 Task: Find a place to stay in Curumani, Colombia from June 8 to June 16 for 2 guests, with a price range of ₹5895 to ₹15000, entire place, wifi, and self check-in.
Action: Mouse moved to (387, 78)
Screenshot: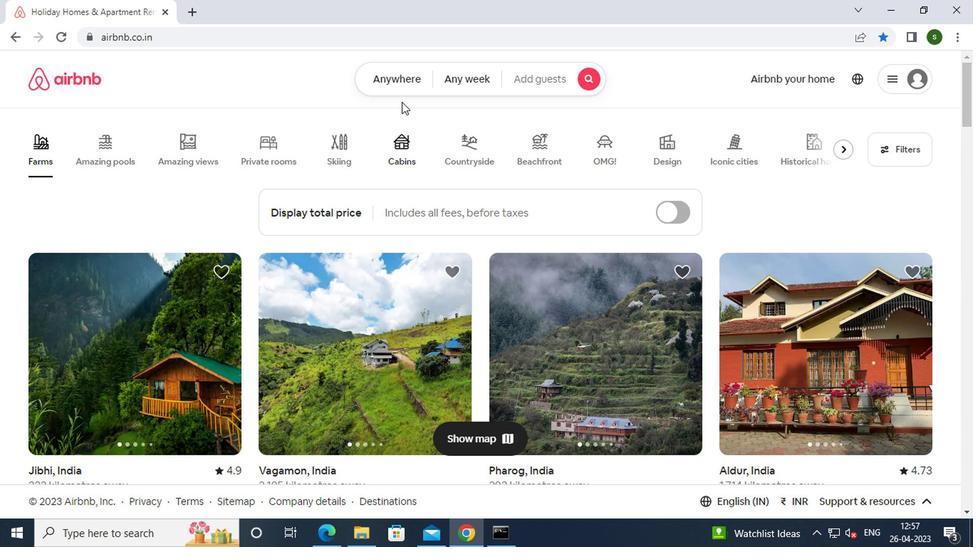 
Action: Mouse pressed left at (387, 78)
Screenshot: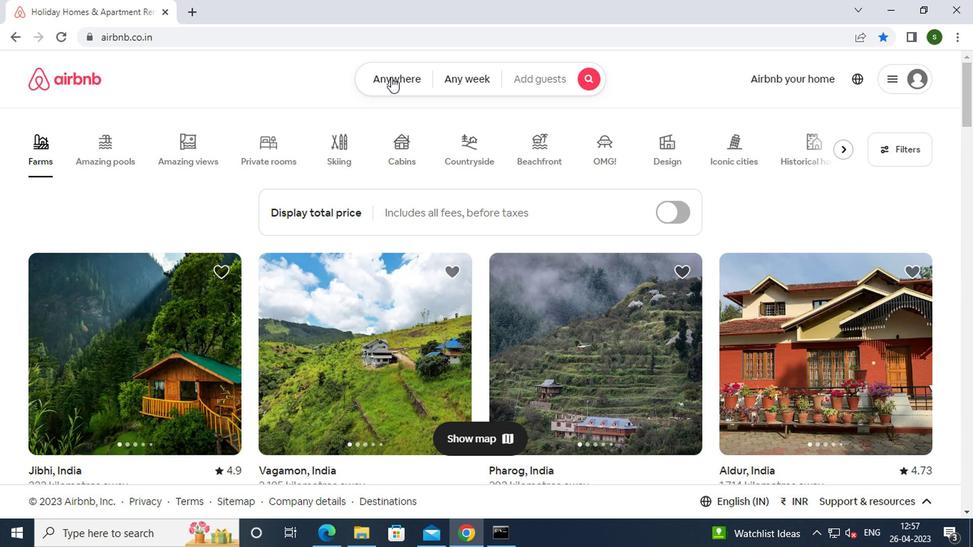 
Action: Mouse moved to (322, 127)
Screenshot: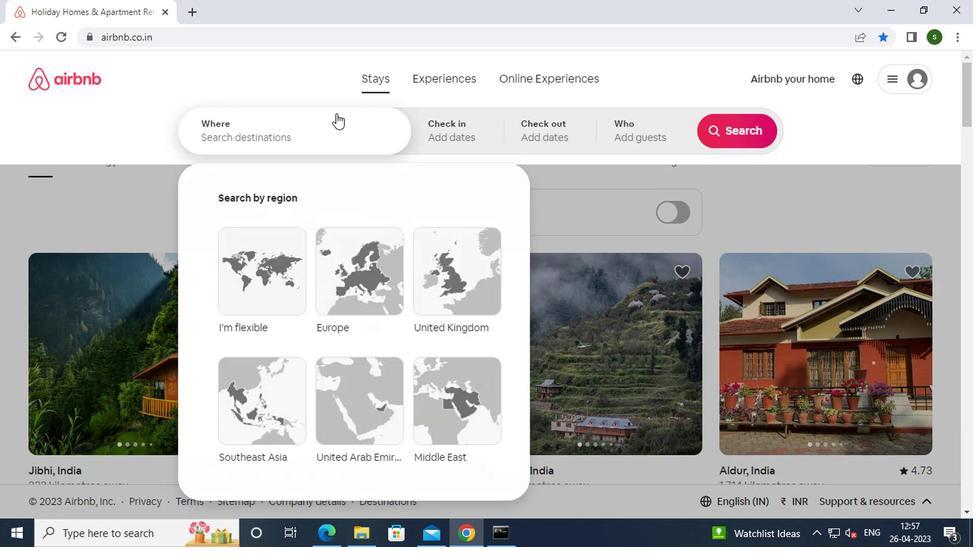 
Action: Mouse pressed left at (322, 127)
Screenshot: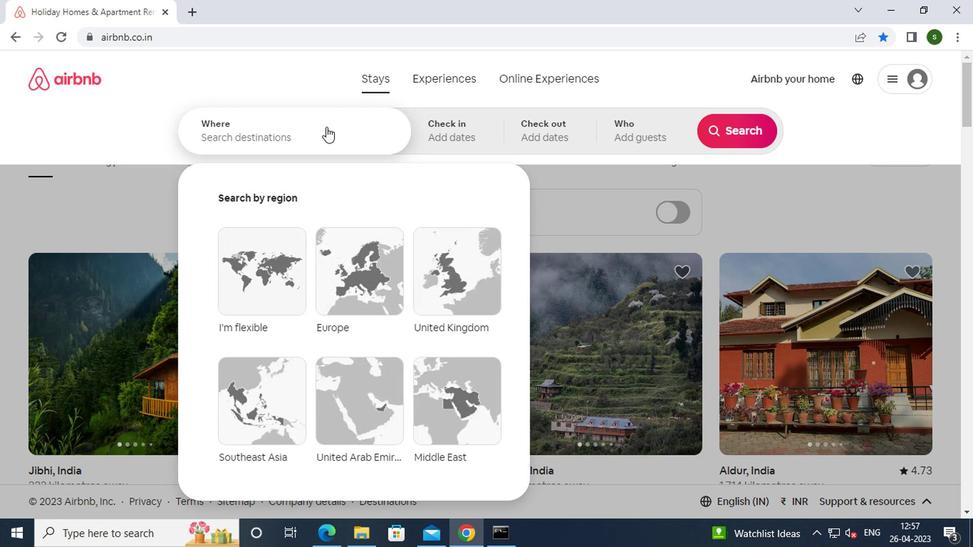 
Action: Key pressed <Key.caps_lock>c<Key.caps_lock>urumani,<Key.space><Key.caps_lock>c<Key.caps_lock>olombia<Key.enter>
Screenshot: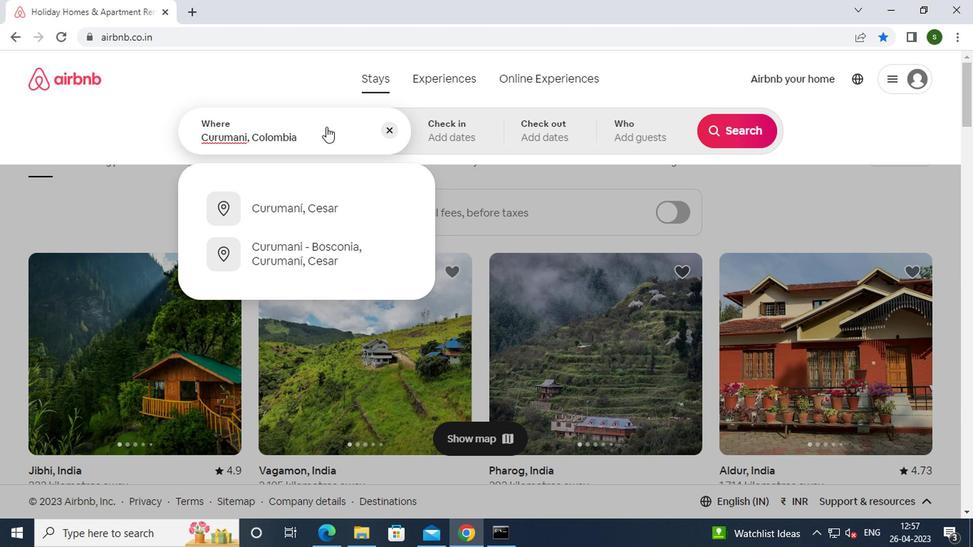 
Action: Mouse moved to (717, 244)
Screenshot: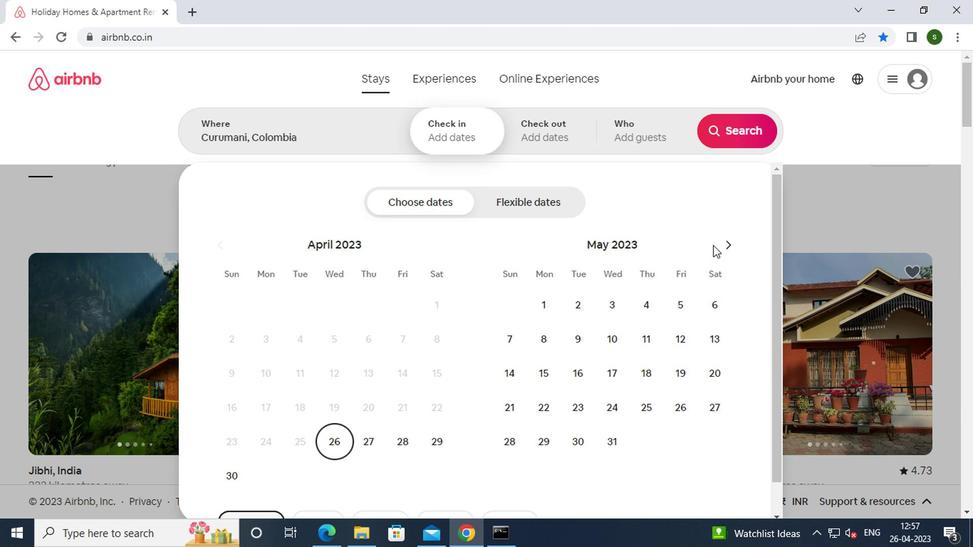 
Action: Mouse pressed left at (717, 244)
Screenshot: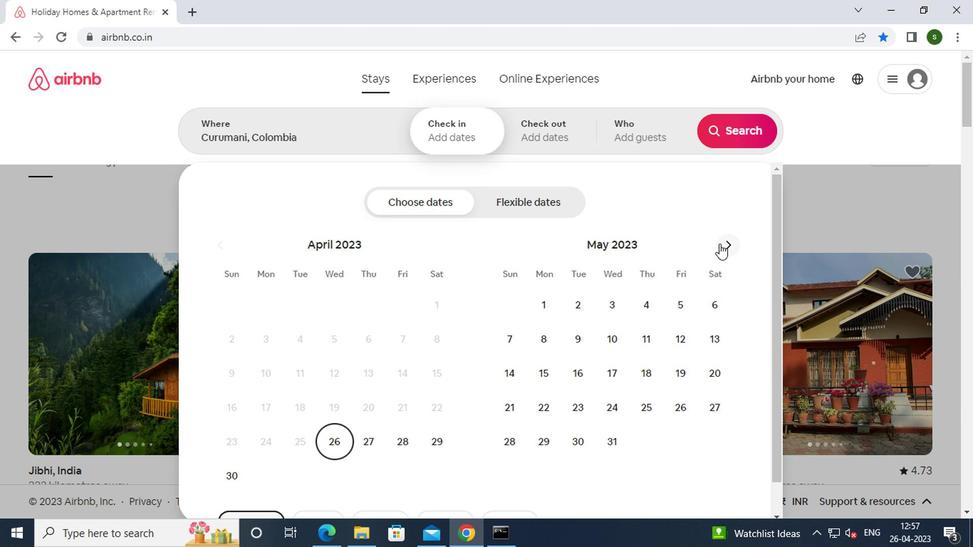 
Action: Mouse moved to (647, 340)
Screenshot: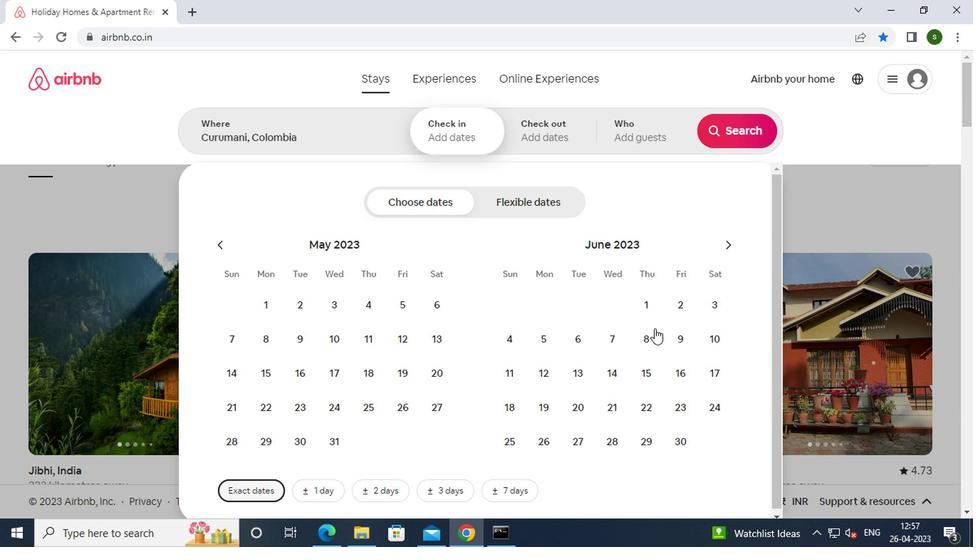
Action: Mouse pressed left at (647, 340)
Screenshot: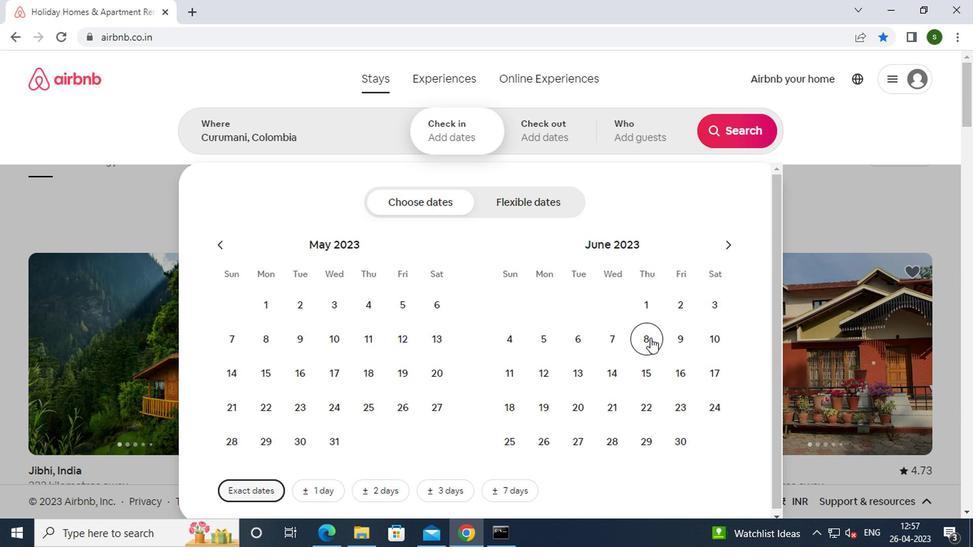 
Action: Mouse moved to (677, 371)
Screenshot: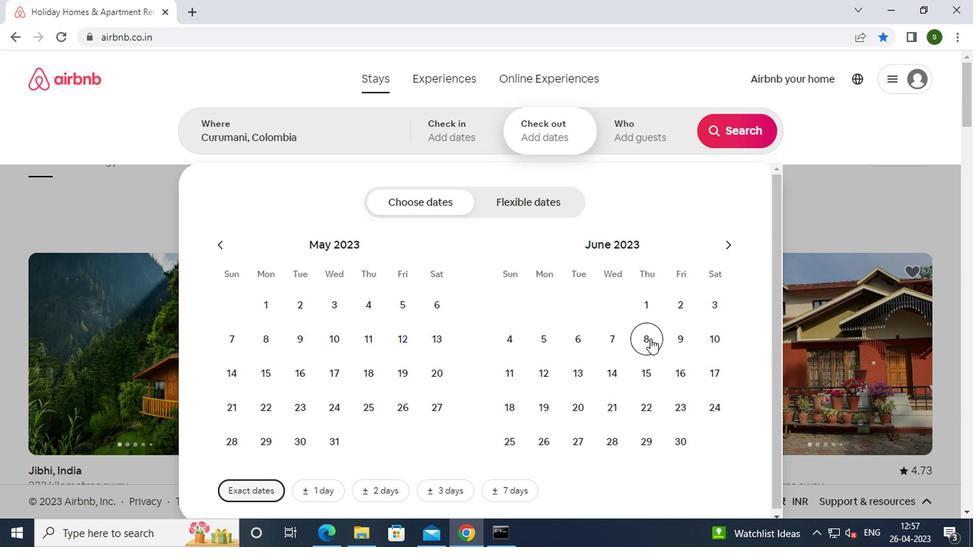 
Action: Mouse pressed left at (677, 371)
Screenshot: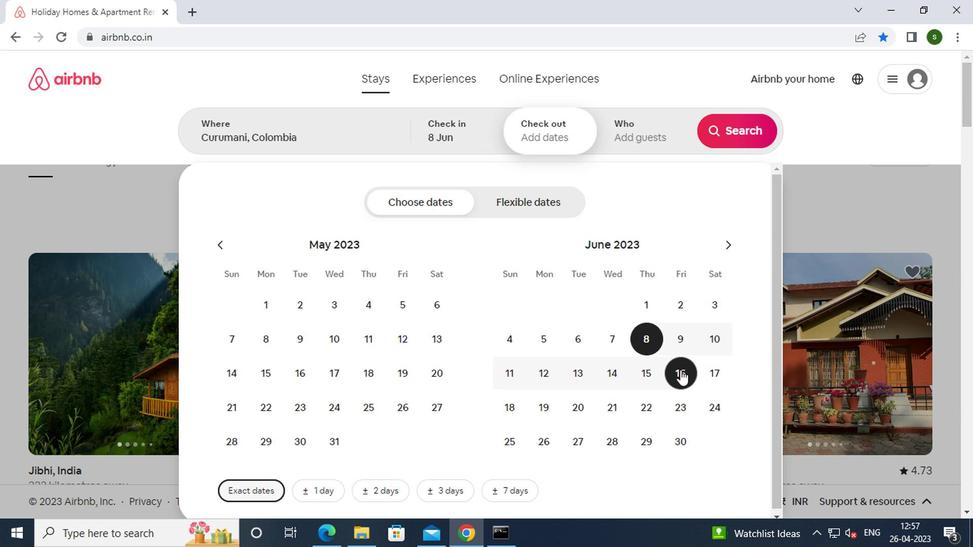 
Action: Mouse moved to (629, 134)
Screenshot: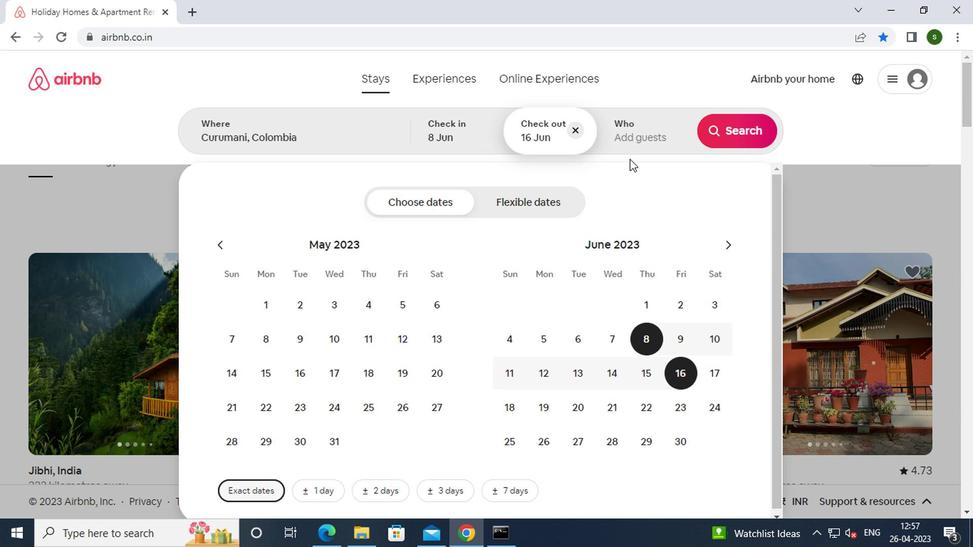 
Action: Mouse pressed left at (629, 134)
Screenshot: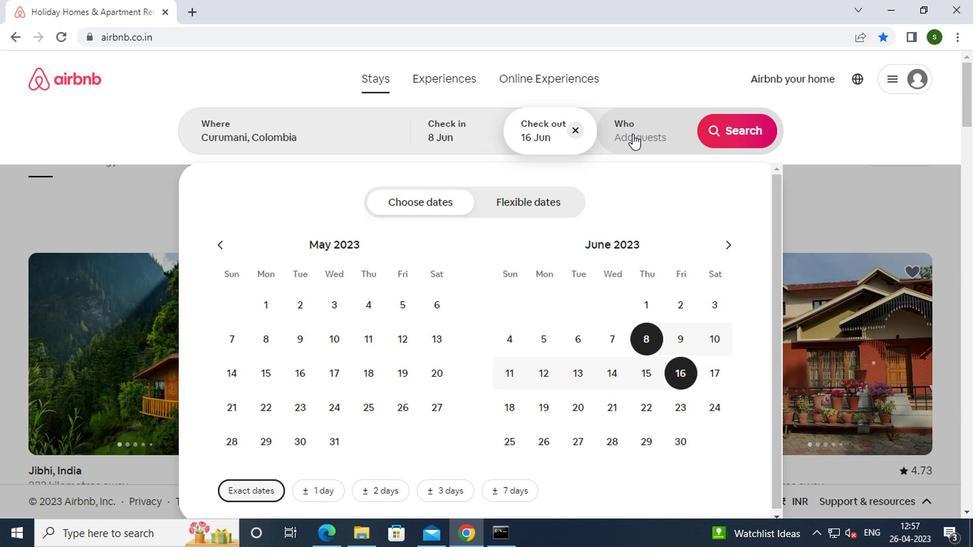 
Action: Mouse moved to (745, 210)
Screenshot: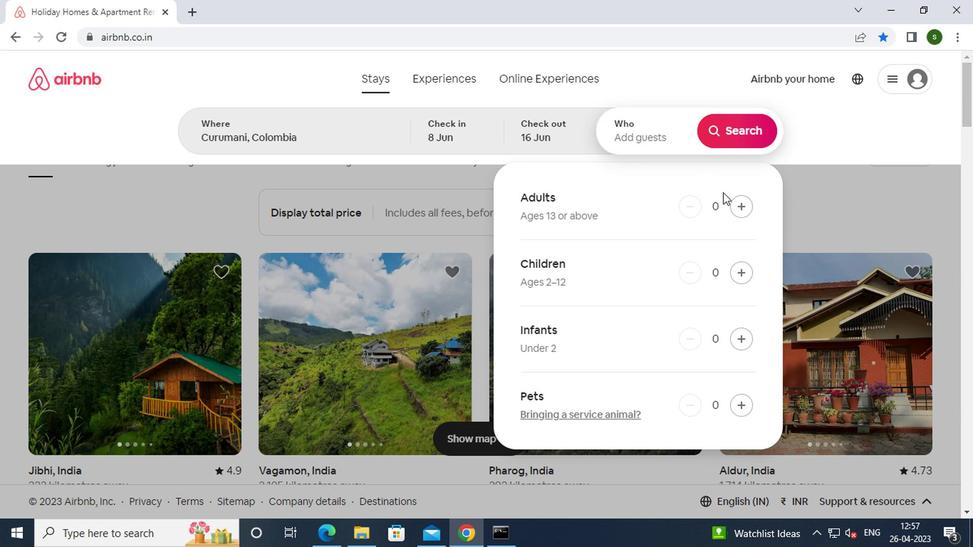 
Action: Mouse pressed left at (745, 210)
Screenshot: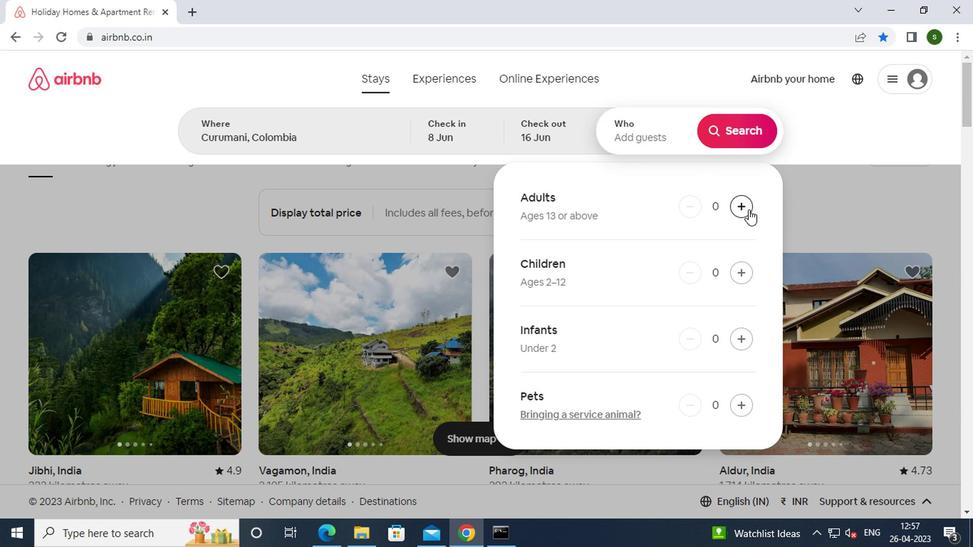 
Action: Mouse pressed left at (745, 210)
Screenshot: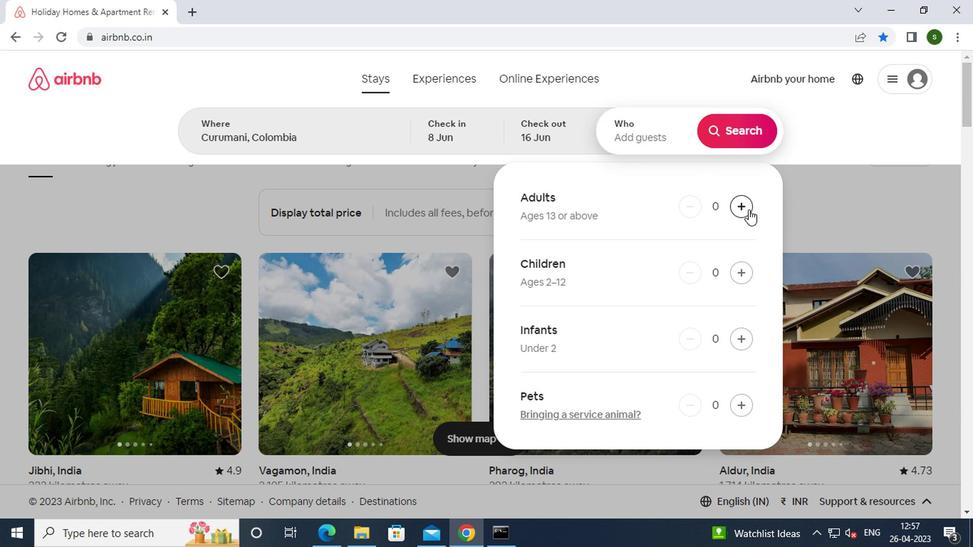 
Action: Mouse moved to (743, 129)
Screenshot: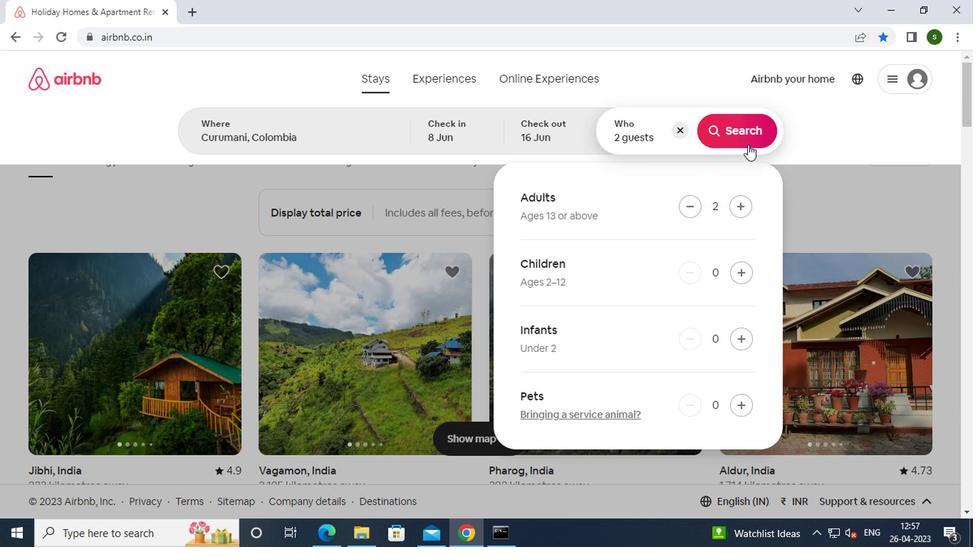 
Action: Mouse pressed left at (743, 129)
Screenshot: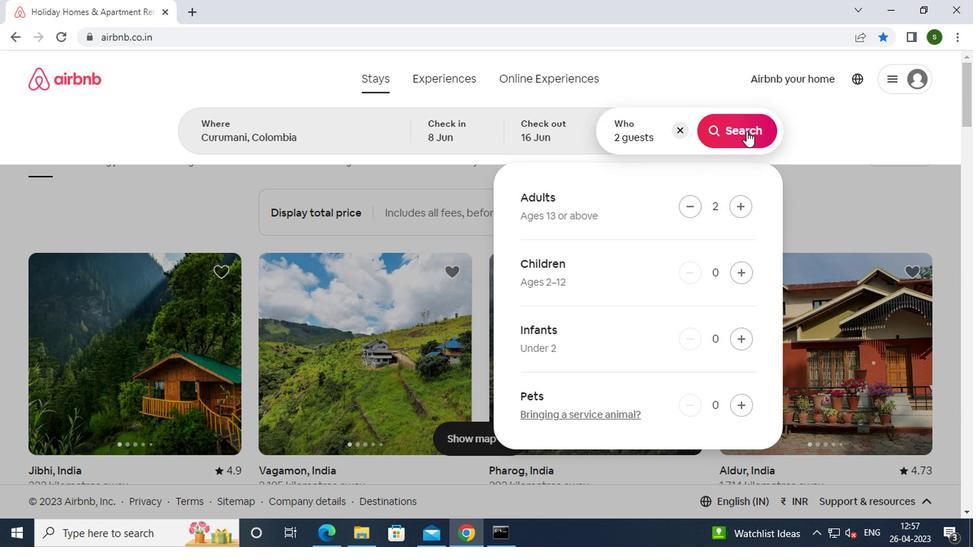 
Action: Mouse moved to (919, 138)
Screenshot: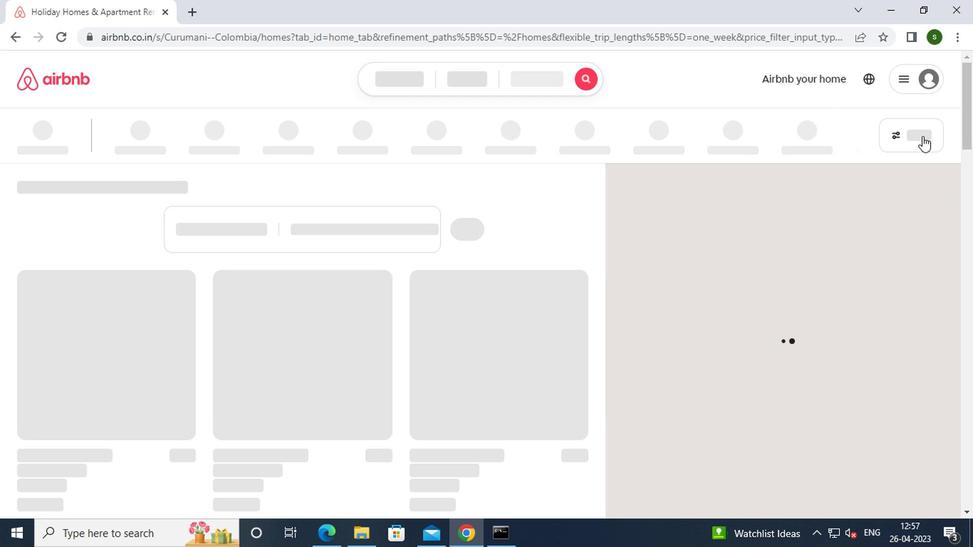 
Action: Mouse pressed left at (919, 138)
Screenshot: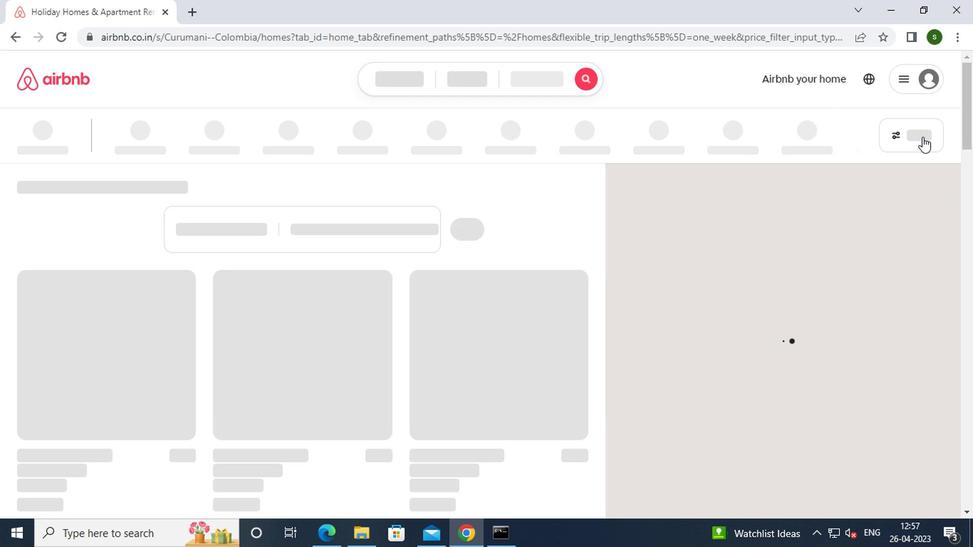 
Action: Mouse moved to (911, 141)
Screenshot: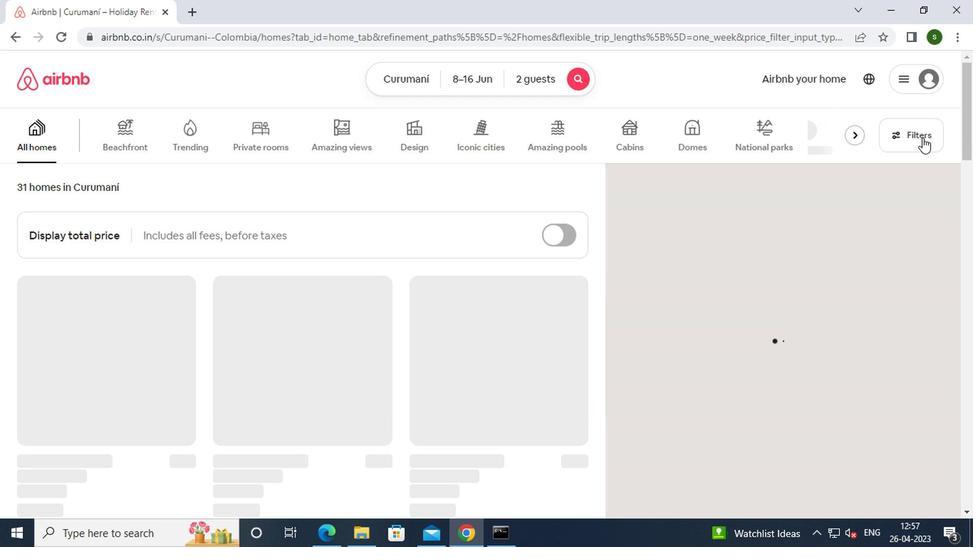 
Action: Mouse pressed left at (911, 141)
Screenshot: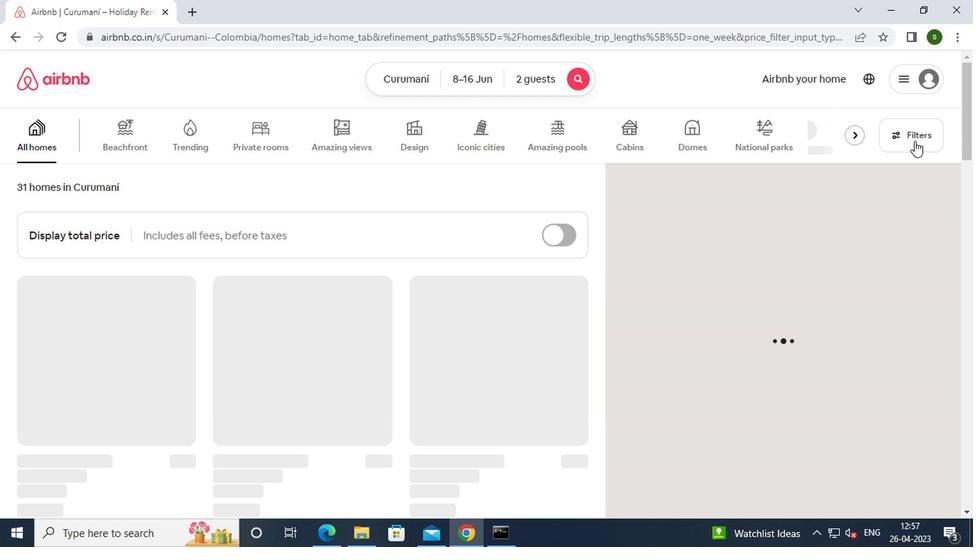 
Action: Mouse moved to (434, 313)
Screenshot: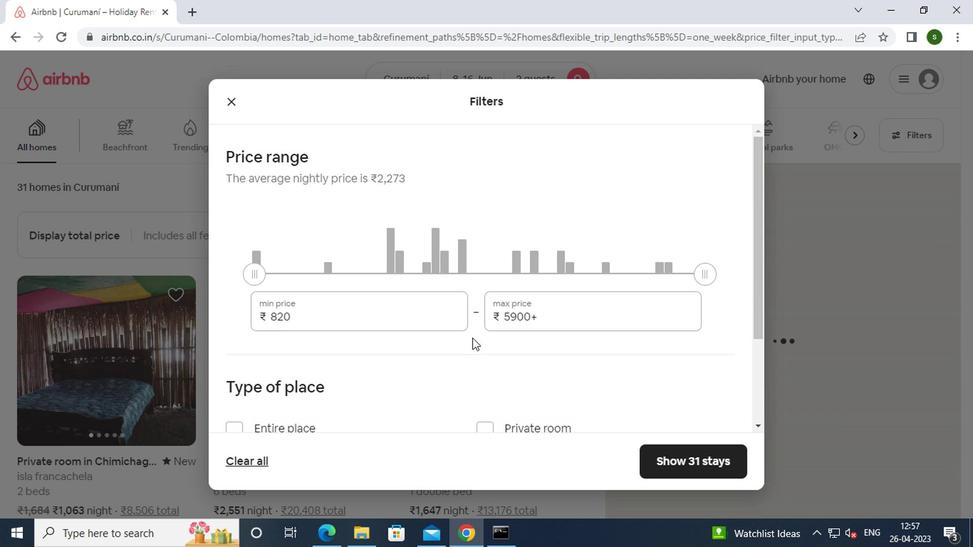 
Action: Mouse pressed left at (434, 313)
Screenshot: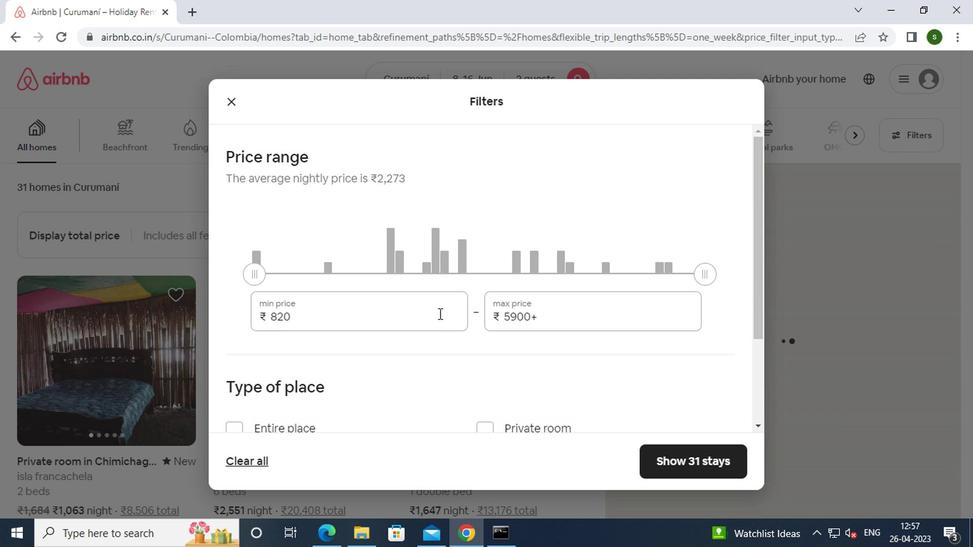 
Action: Mouse moved to (434, 313)
Screenshot: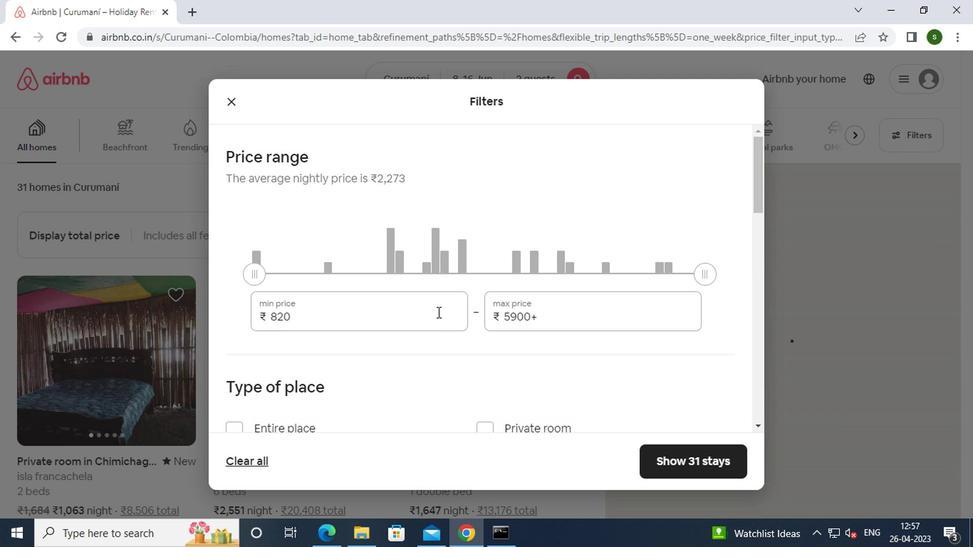 
Action: Key pressed <Key.backspace><Key.backspace><Key.backspace><Key.backspace><Key.backspace><Key.backspace>10000
Screenshot: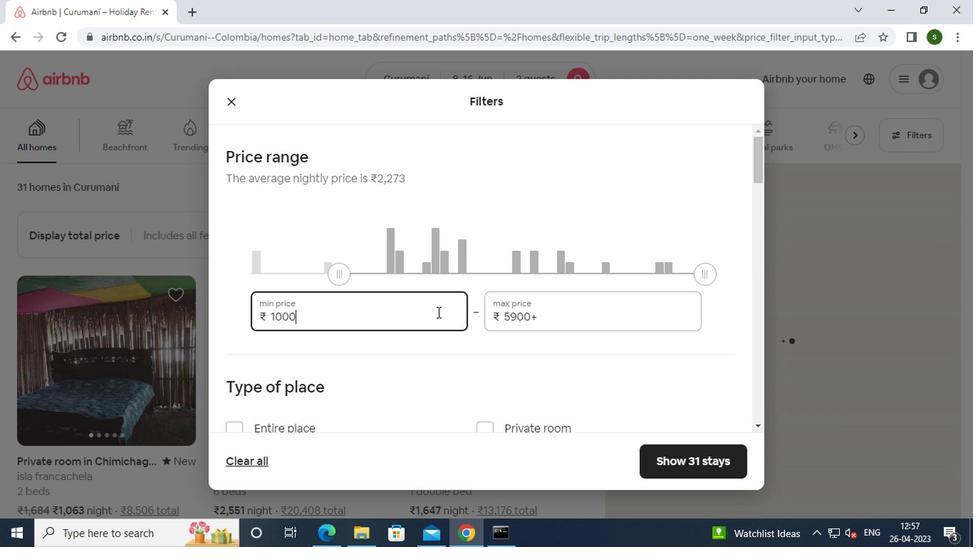 
Action: Mouse moved to (551, 323)
Screenshot: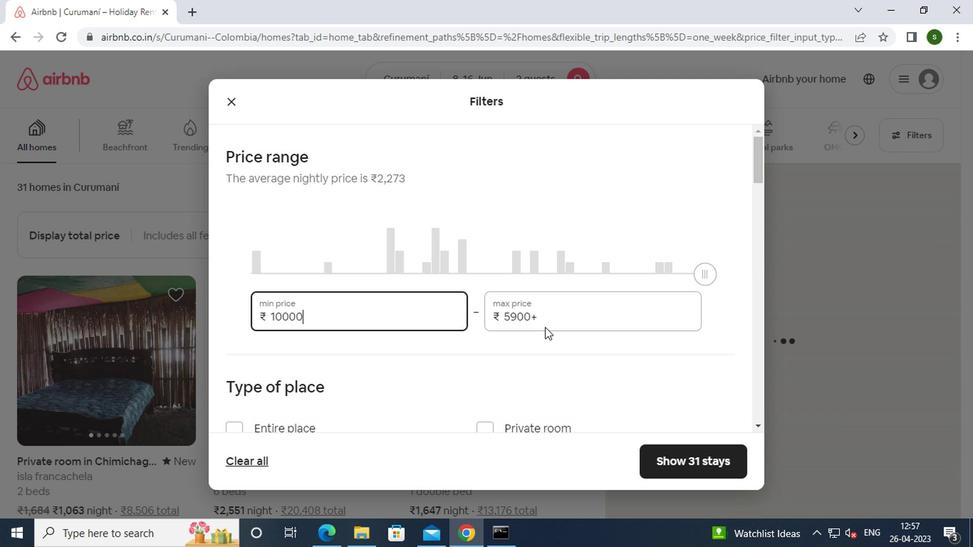 
Action: Mouse pressed left at (551, 323)
Screenshot: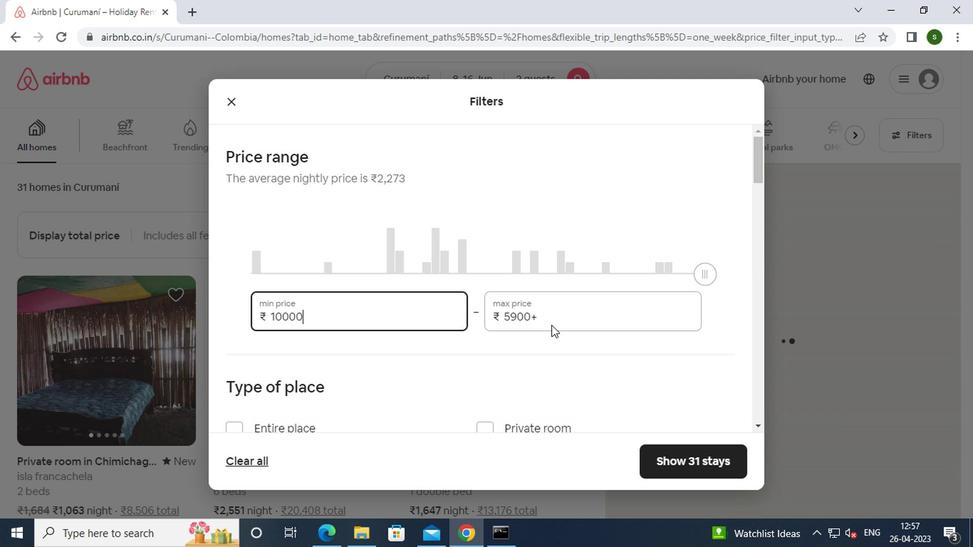 
Action: Key pressed <Key.backspace><Key.backspace><Key.backspace><Key.backspace><Key.backspace><Key.backspace><Key.backspace><Key.backspace><Key.backspace><Key.backspace>15000
Screenshot: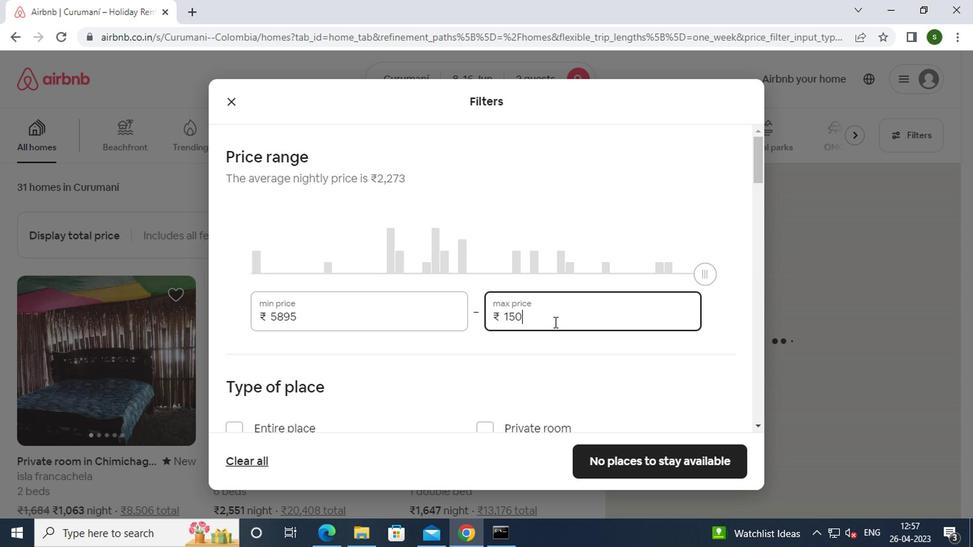 
Action: Mouse moved to (458, 345)
Screenshot: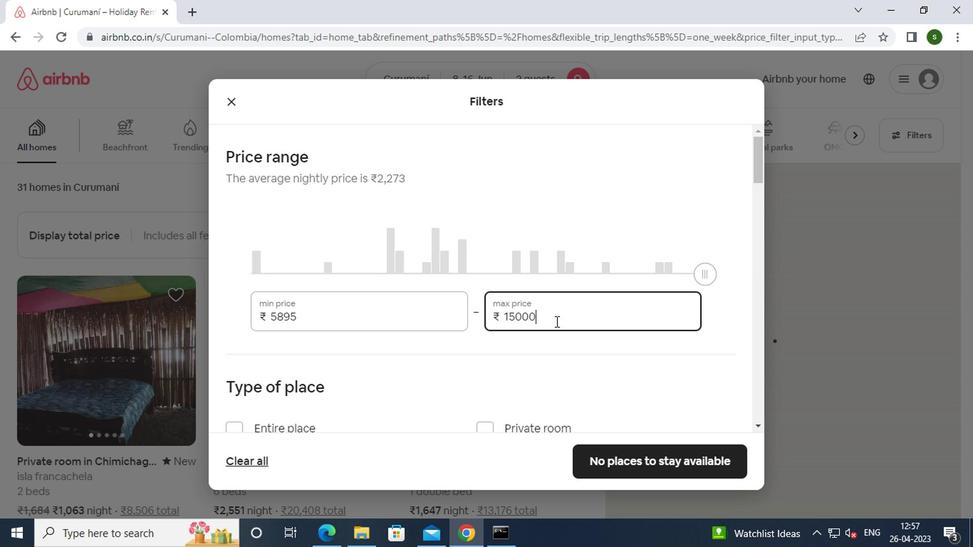 
Action: Mouse scrolled (458, 344) with delta (0, -1)
Screenshot: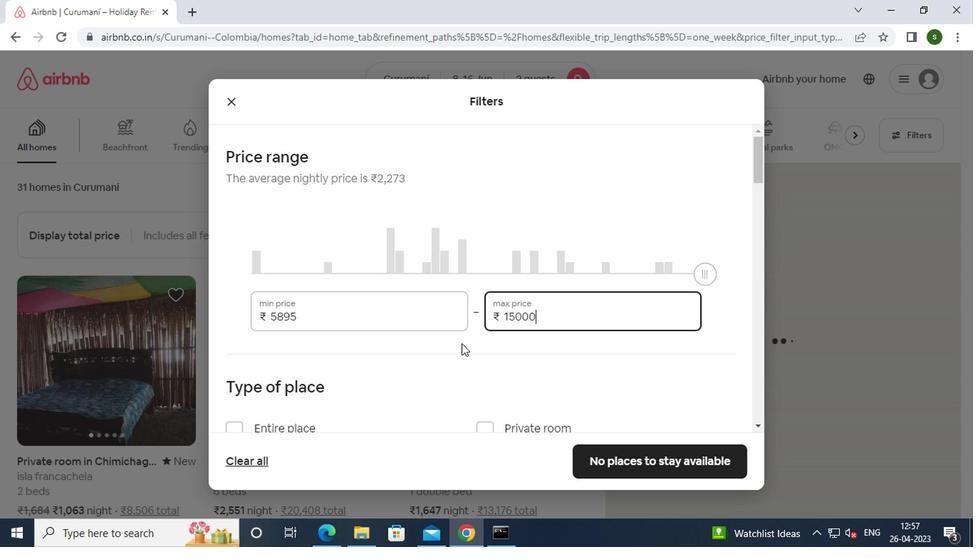 
Action: Mouse scrolled (458, 344) with delta (0, -1)
Screenshot: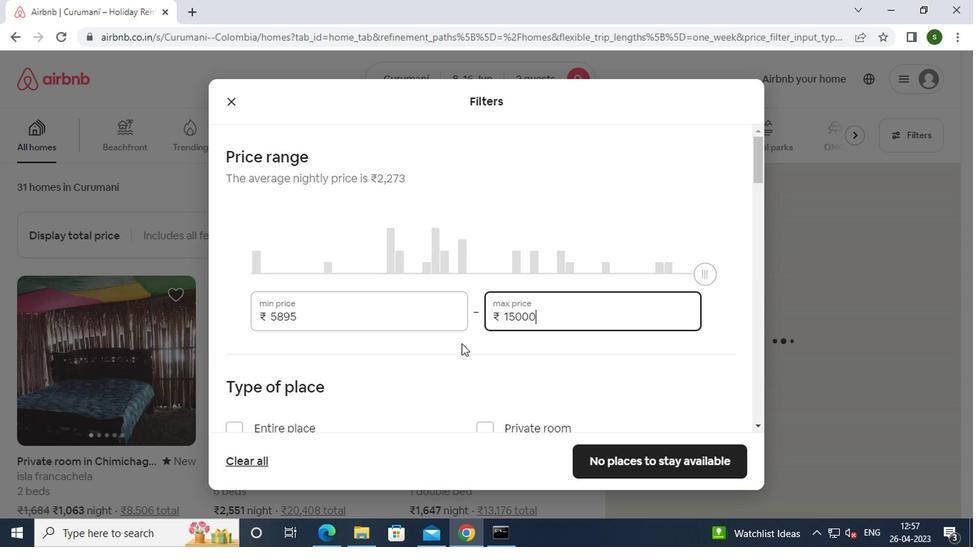 
Action: Mouse moved to (252, 286)
Screenshot: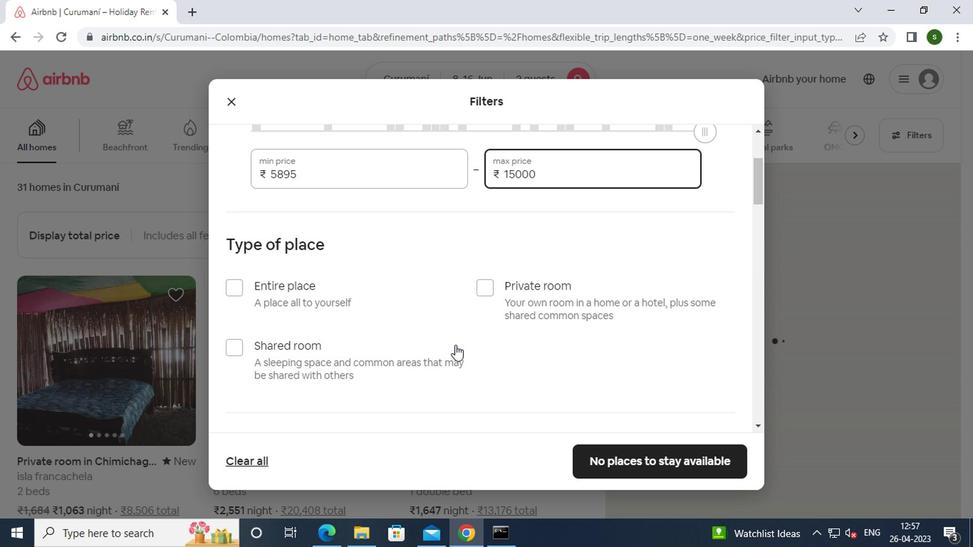 
Action: Mouse pressed left at (252, 286)
Screenshot: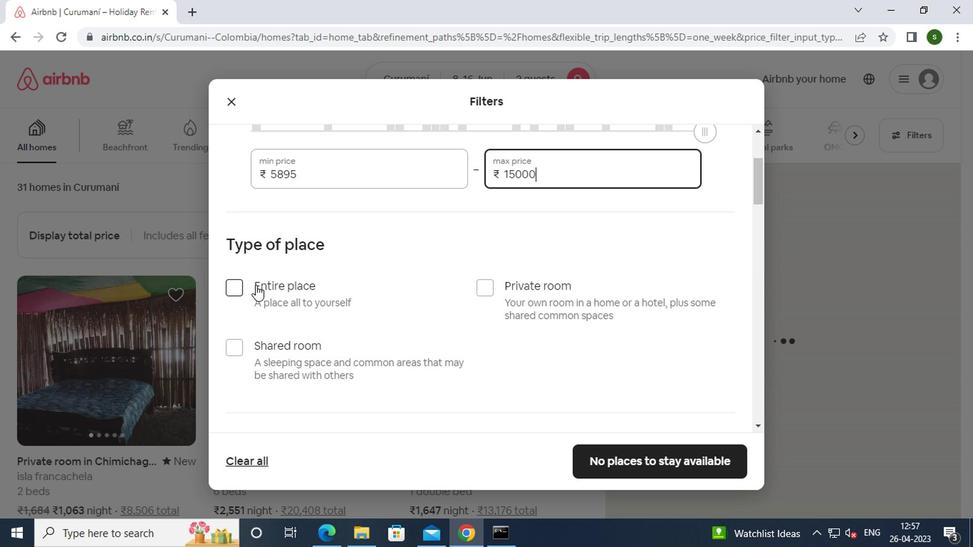 
Action: Mouse moved to (381, 287)
Screenshot: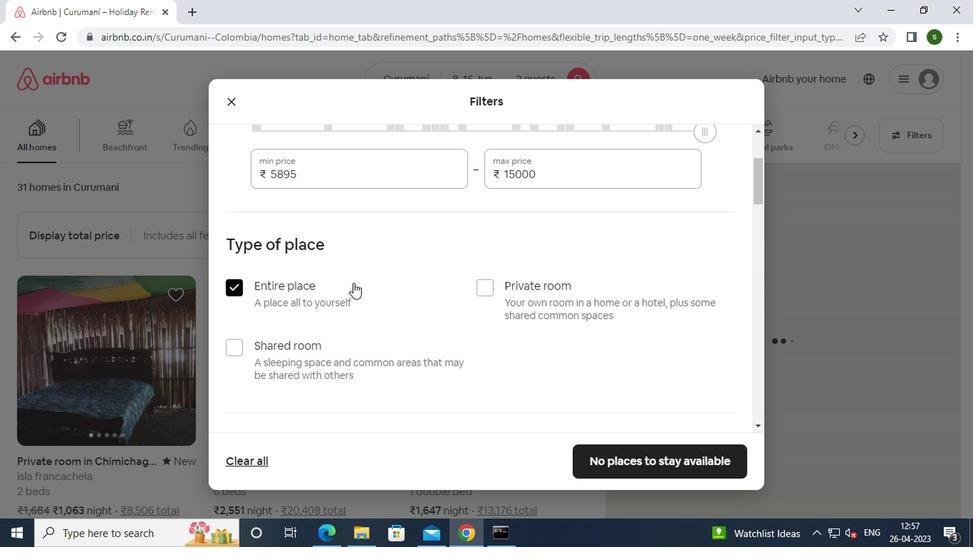 
Action: Mouse scrolled (381, 286) with delta (0, -1)
Screenshot: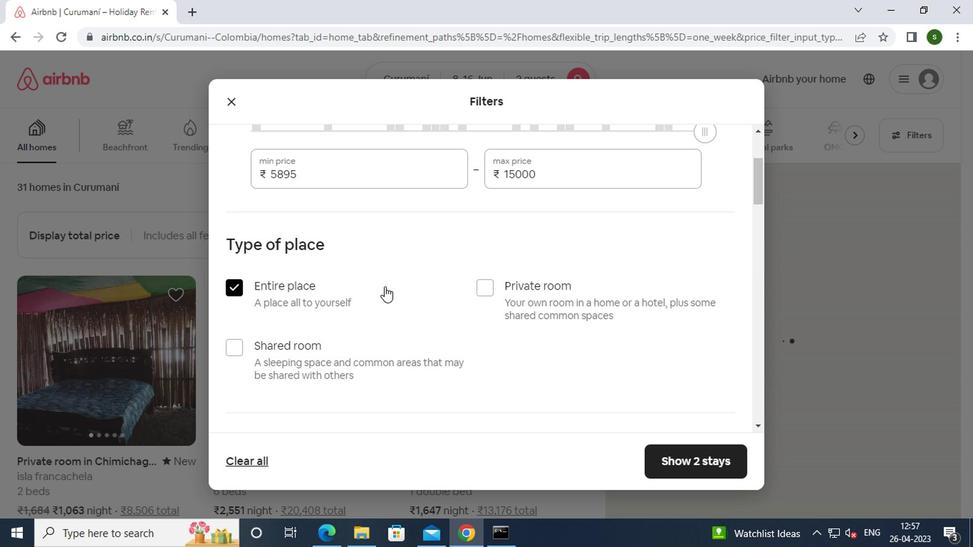 
Action: Mouse scrolled (381, 286) with delta (0, -1)
Screenshot: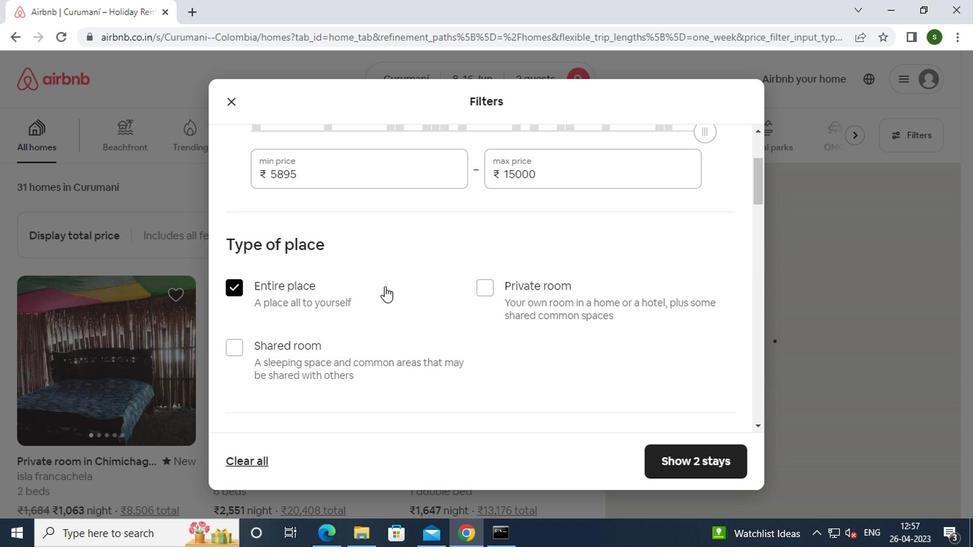 
Action: Mouse scrolled (381, 286) with delta (0, -1)
Screenshot: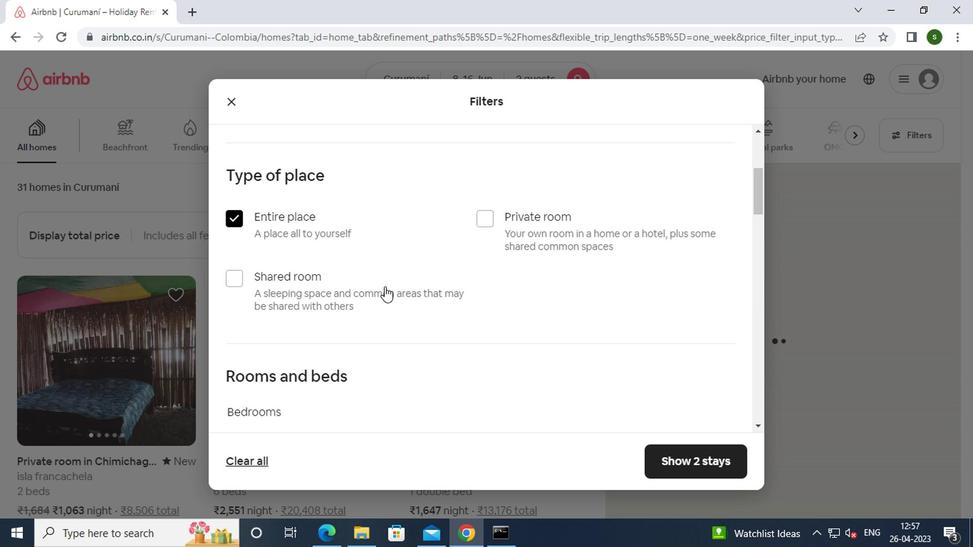
Action: Mouse scrolled (381, 286) with delta (0, -1)
Screenshot: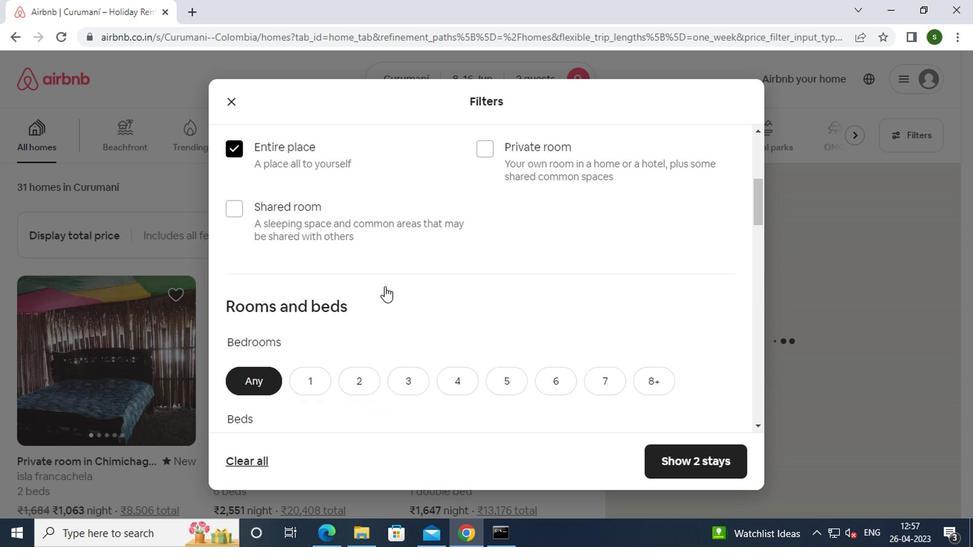 
Action: Mouse moved to (294, 235)
Screenshot: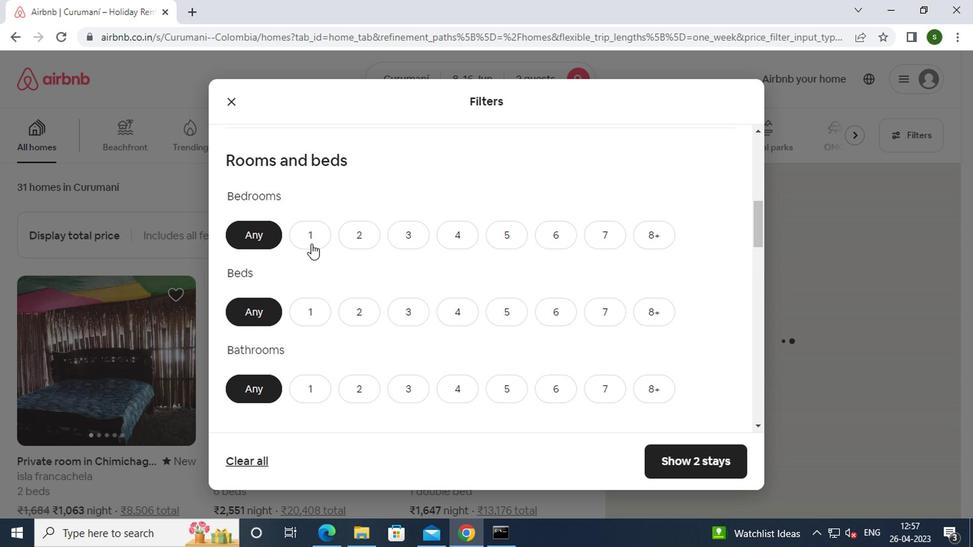 
Action: Mouse pressed left at (294, 235)
Screenshot: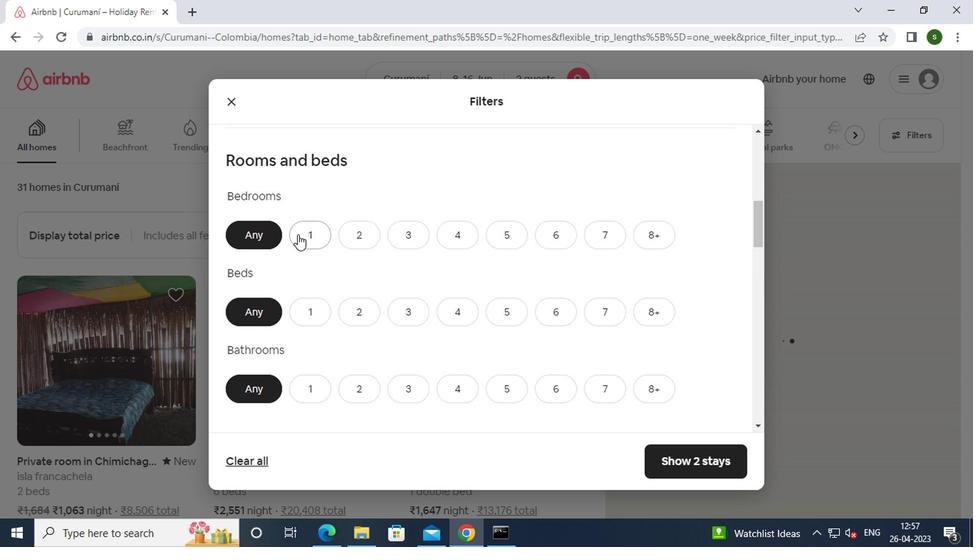 
Action: Mouse moved to (310, 313)
Screenshot: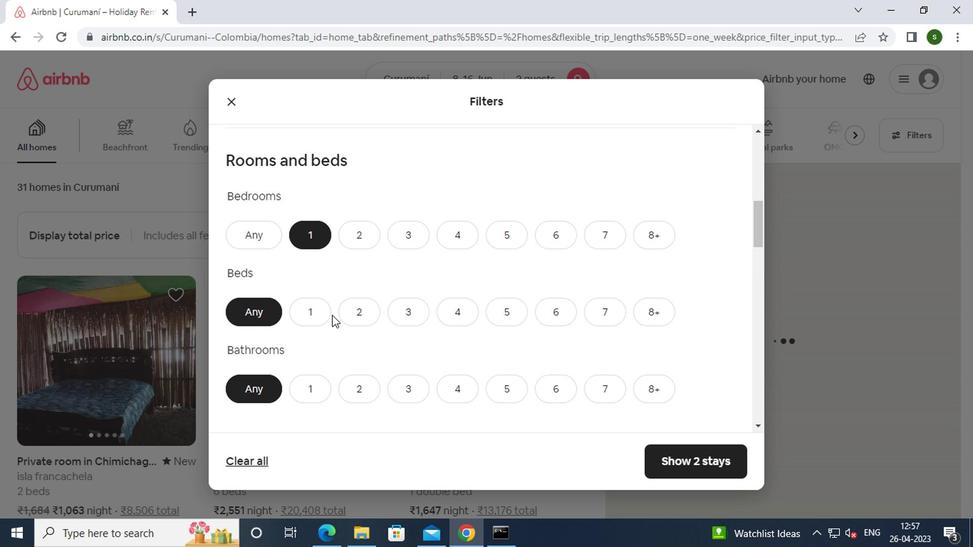 
Action: Mouse pressed left at (310, 313)
Screenshot: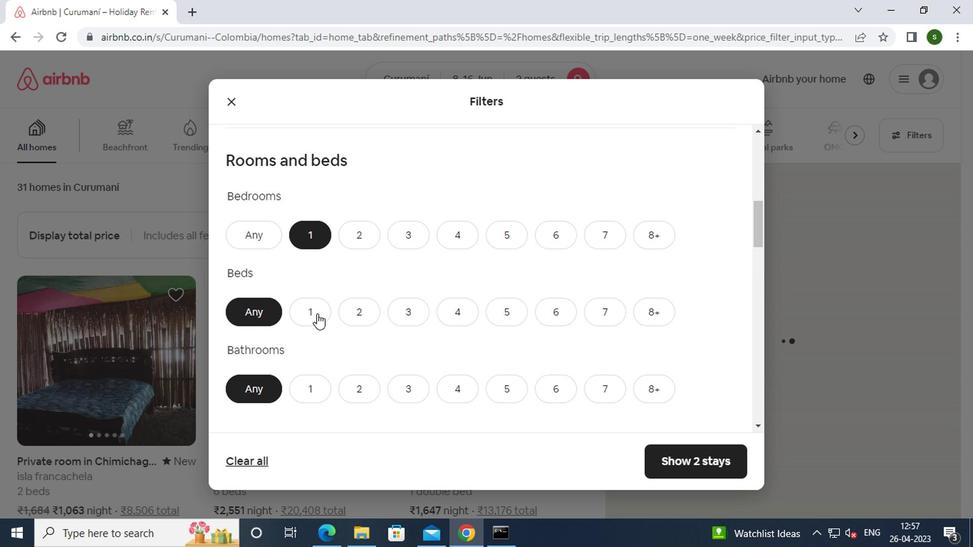 
Action: Mouse moved to (310, 389)
Screenshot: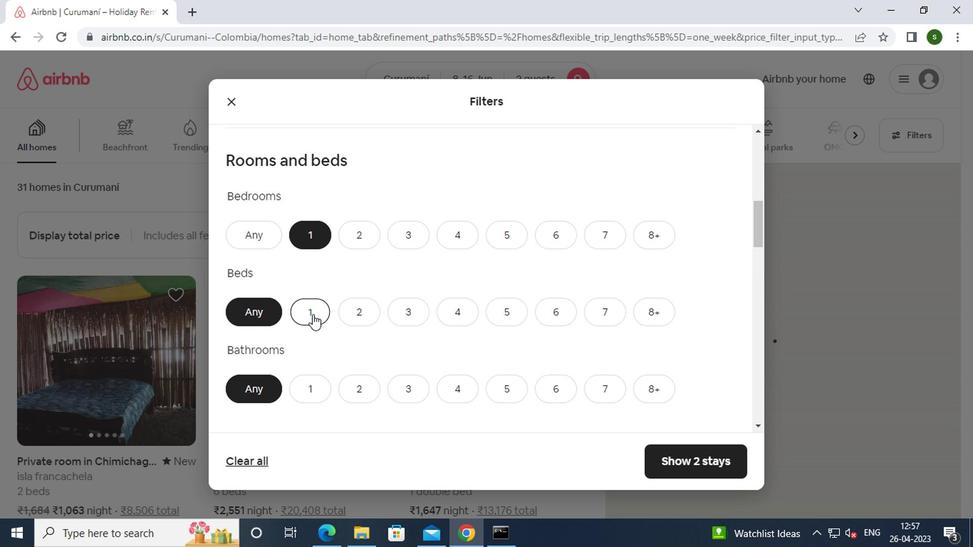 
Action: Mouse pressed left at (310, 389)
Screenshot: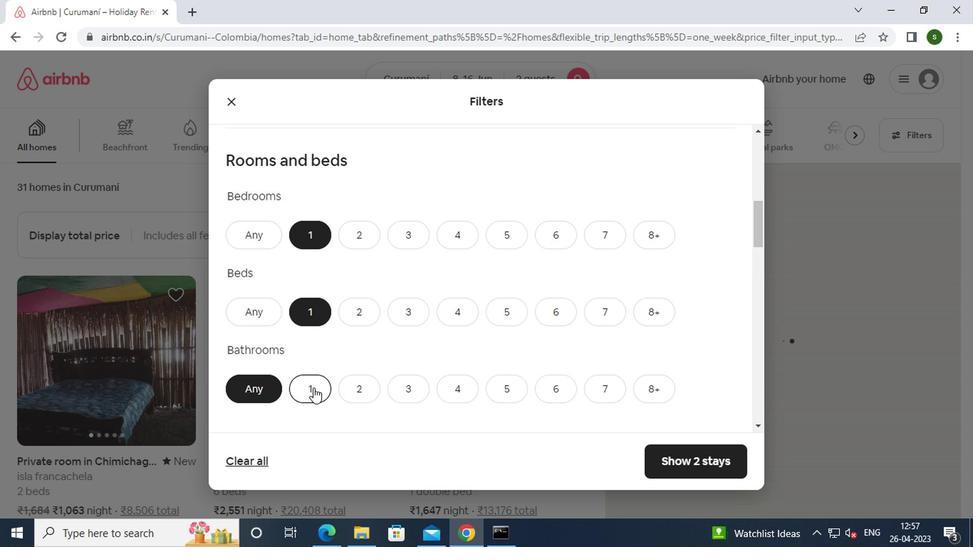 
Action: Mouse moved to (436, 321)
Screenshot: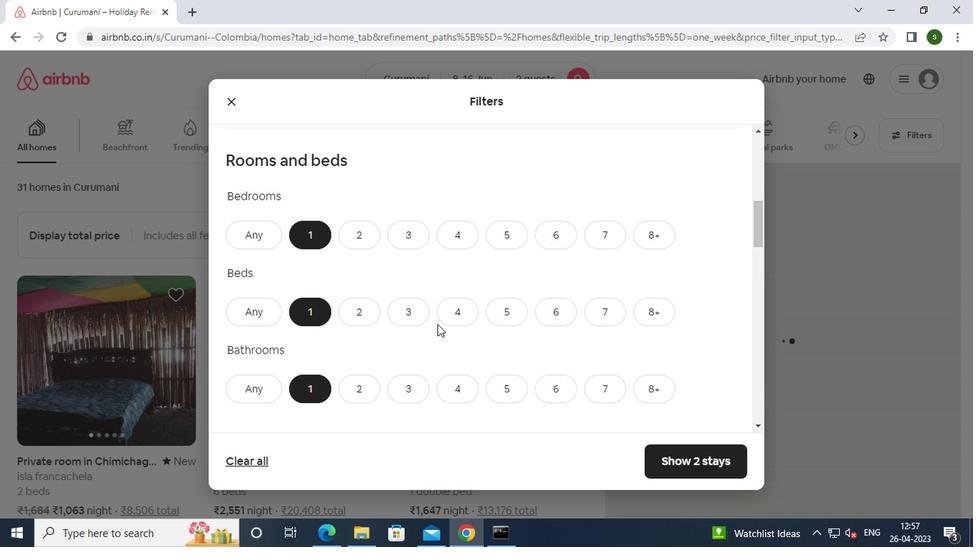
Action: Mouse scrolled (436, 320) with delta (0, 0)
Screenshot: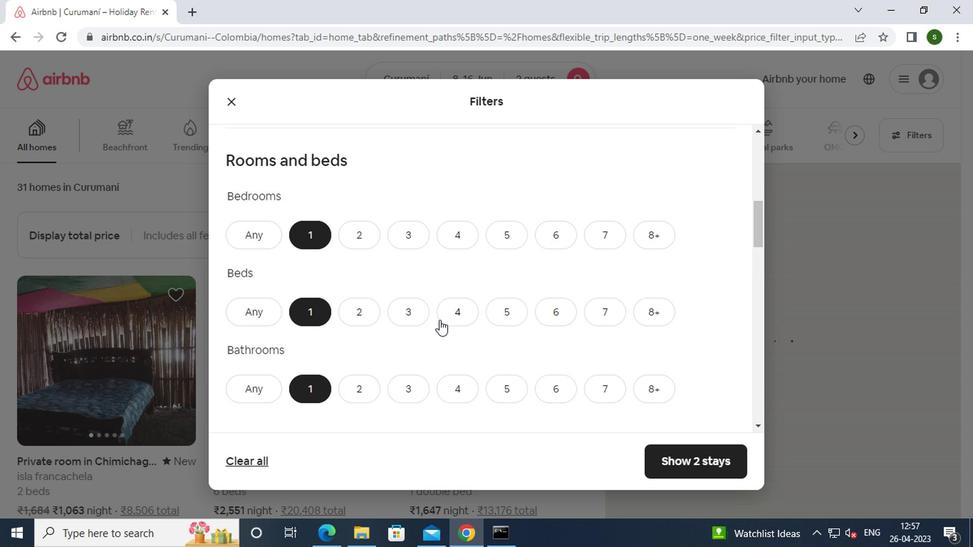 
Action: Mouse scrolled (436, 320) with delta (0, 0)
Screenshot: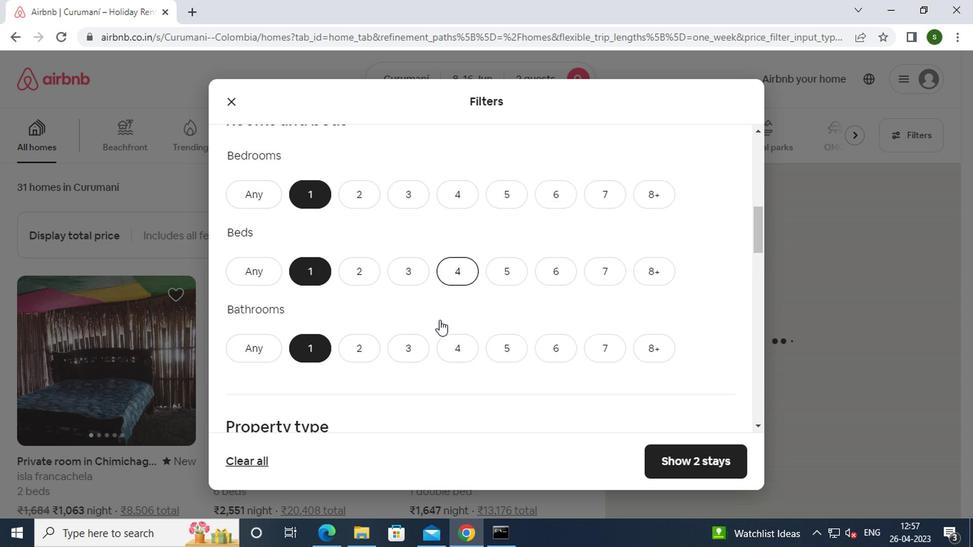 
Action: Mouse scrolled (436, 320) with delta (0, 0)
Screenshot: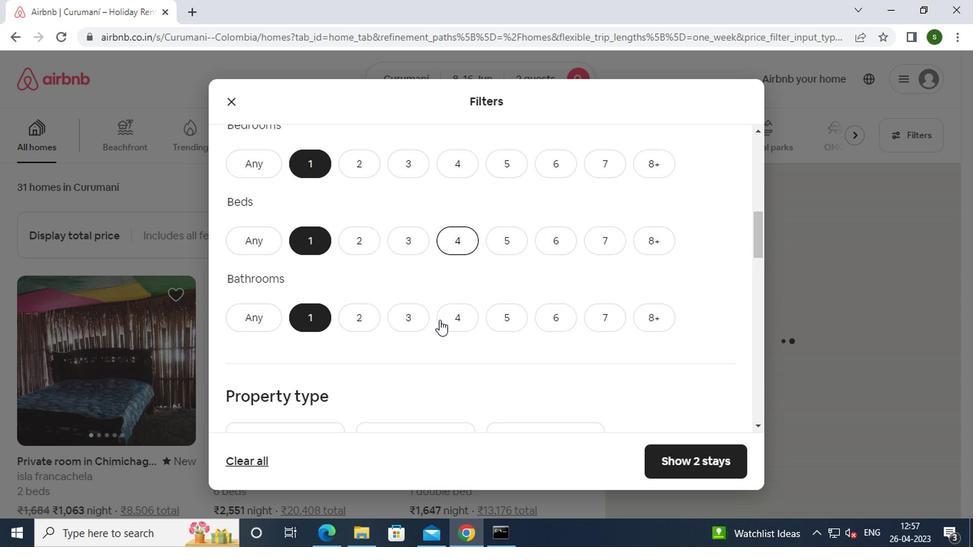 
Action: Mouse moved to (332, 335)
Screenshot: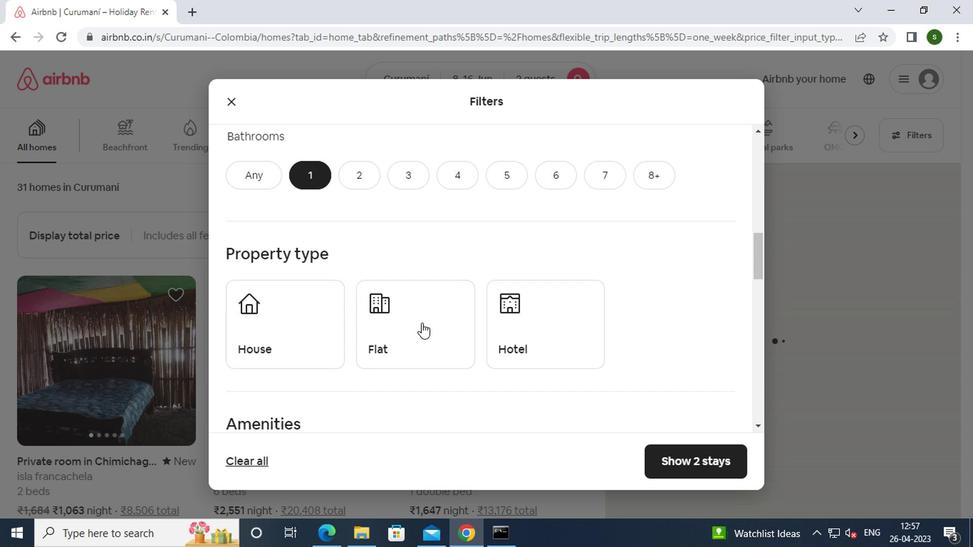 
Action: Mouse pressed left at (332, 335)
Screenshot: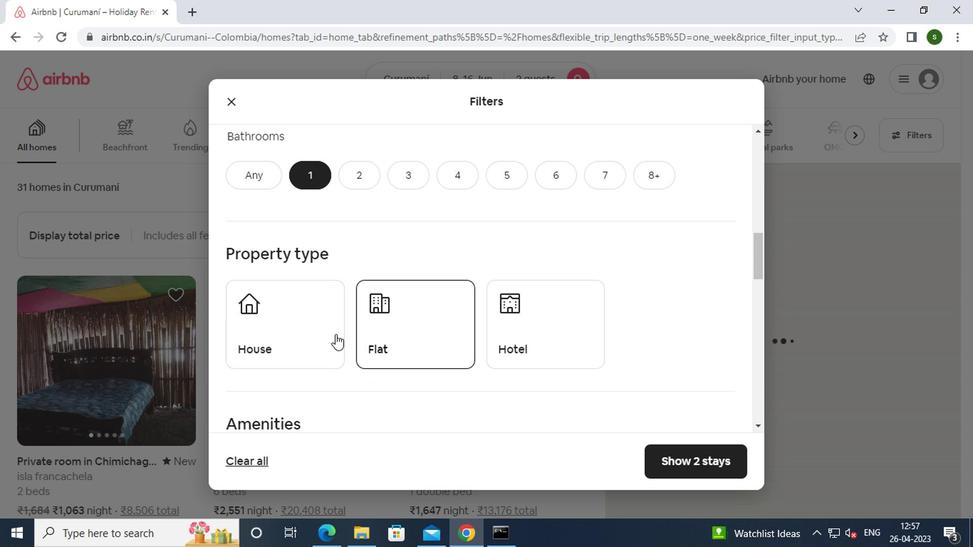 
Action: Mouse moved to (396, 333)
Screenshot: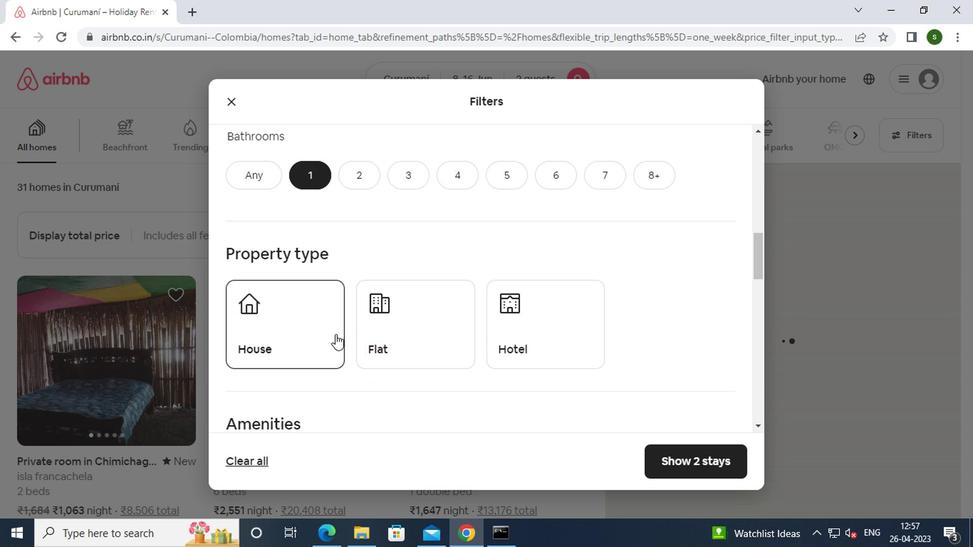 
Action: Mouse pressed left at (396, 333)
Screenshot: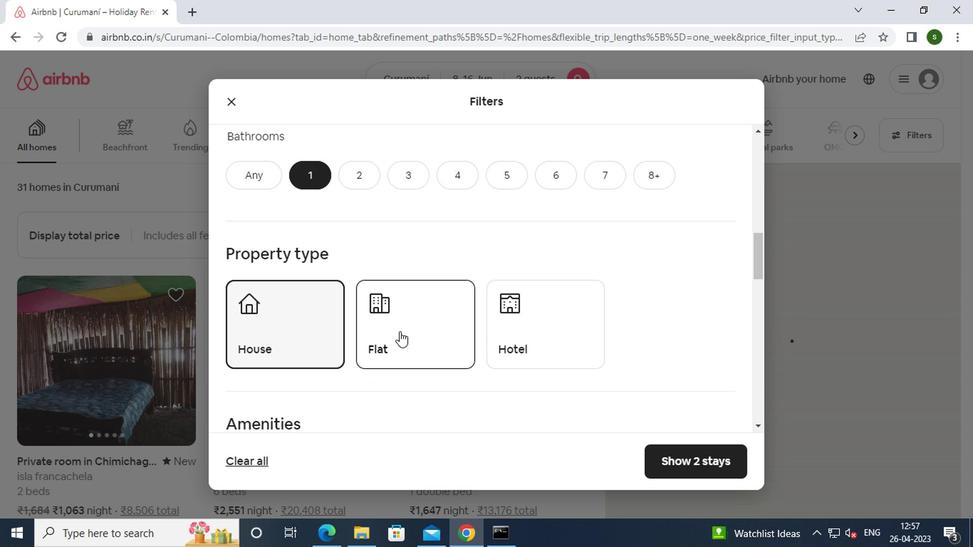 
Action: Mouse moved to (549, 326)
Screenshot: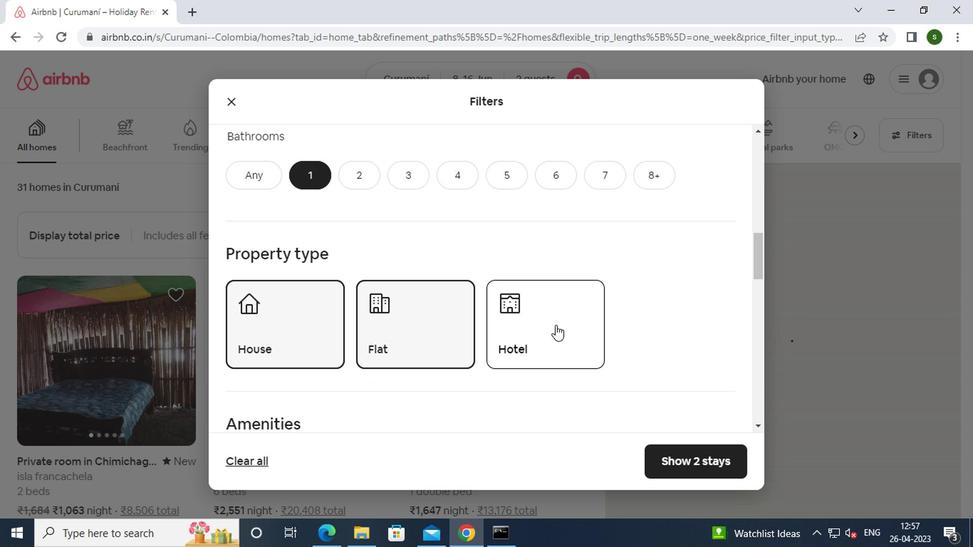 
Action: Mouse pressed left at (549, 326)
Screenshot: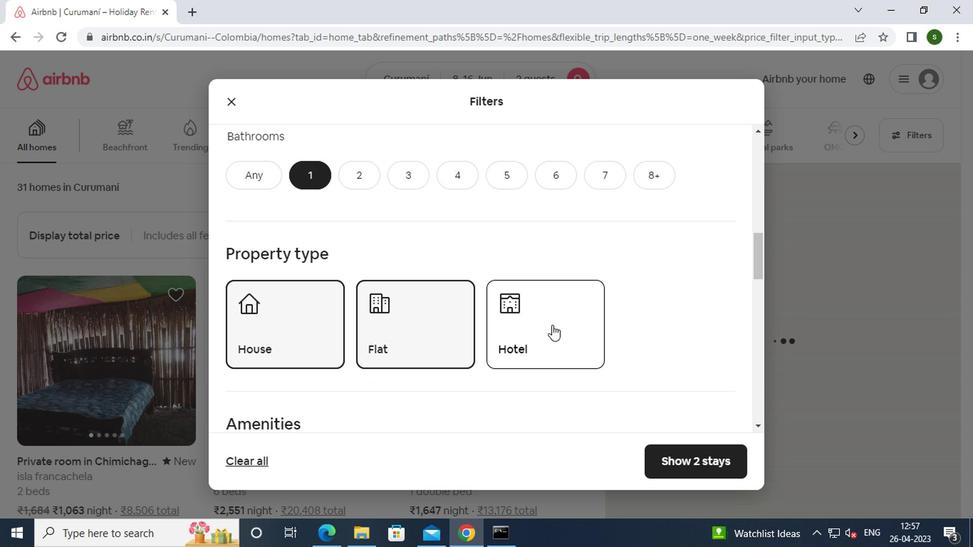 
Action: Mouse moved to (532, 313)
Screenshot: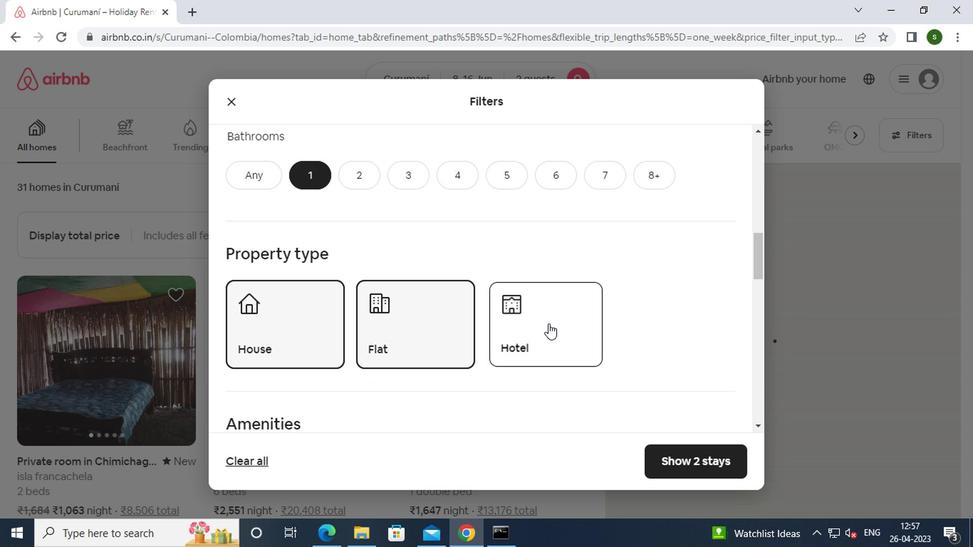 
Action: Mouse scrolled (532, 312) with delta (0, -1)
Screenshot: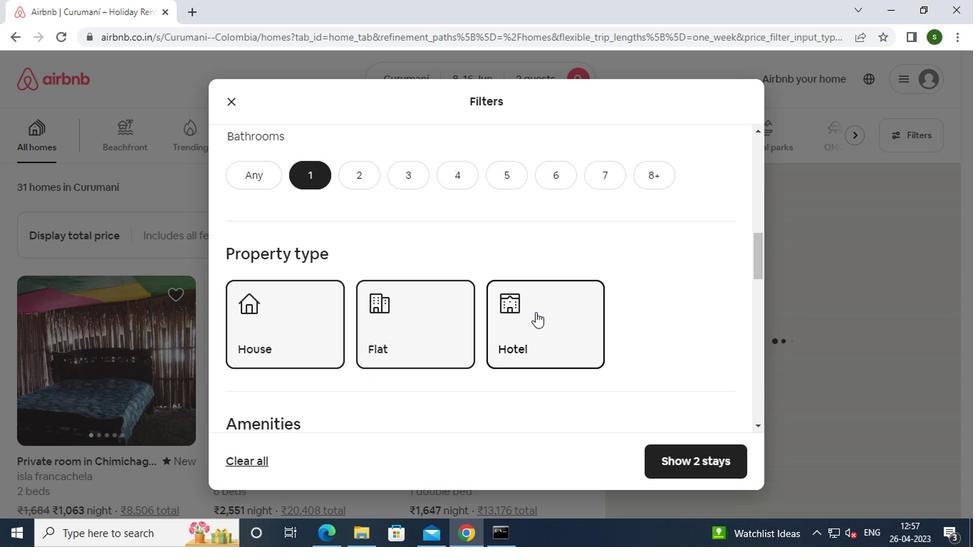 
Action: Mouse scrolled (532, 312) with delta (0, -1)
Screenshot: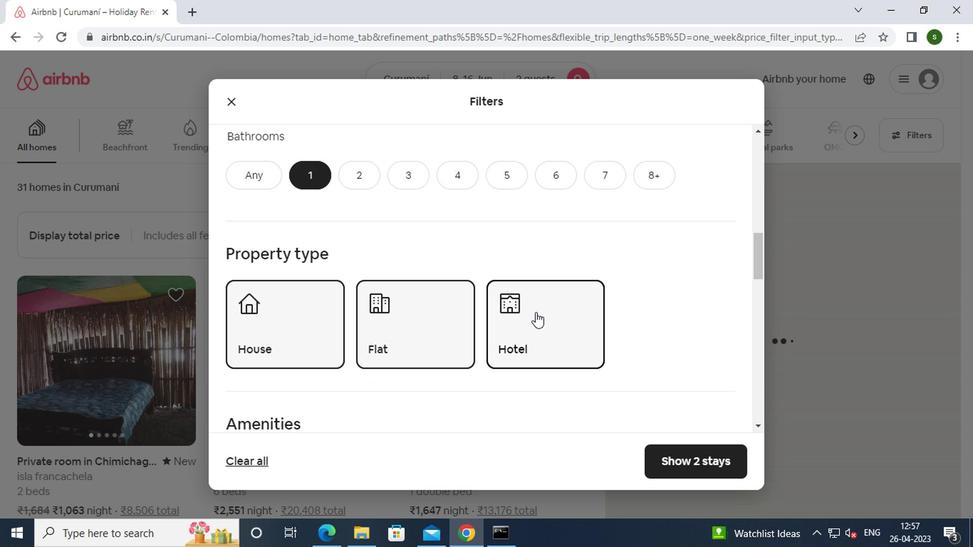 
Action: Mouse scrolled (532, 312) with delta (0, -1)
Screenshot: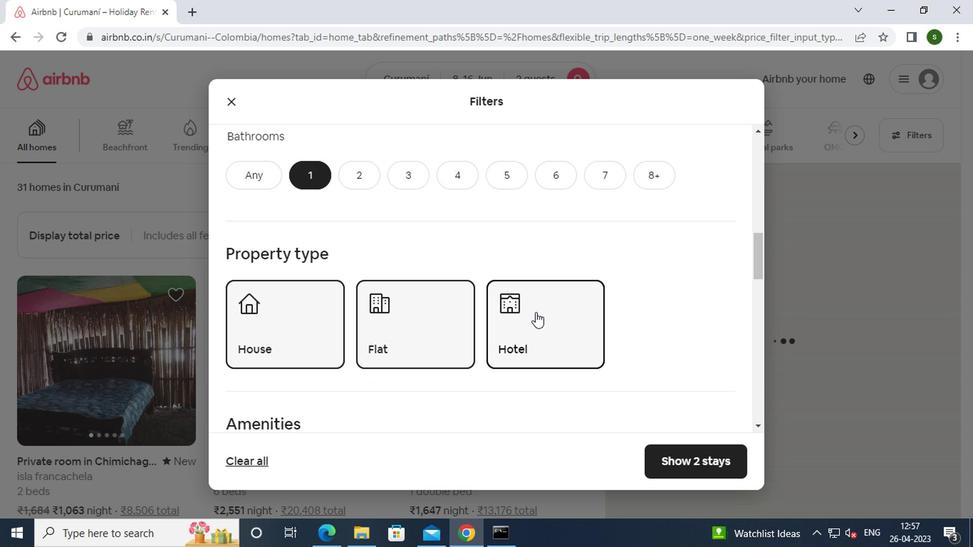 
Action: Mouse scrolled (532, 312) with delta (0, -1)
Screenshot: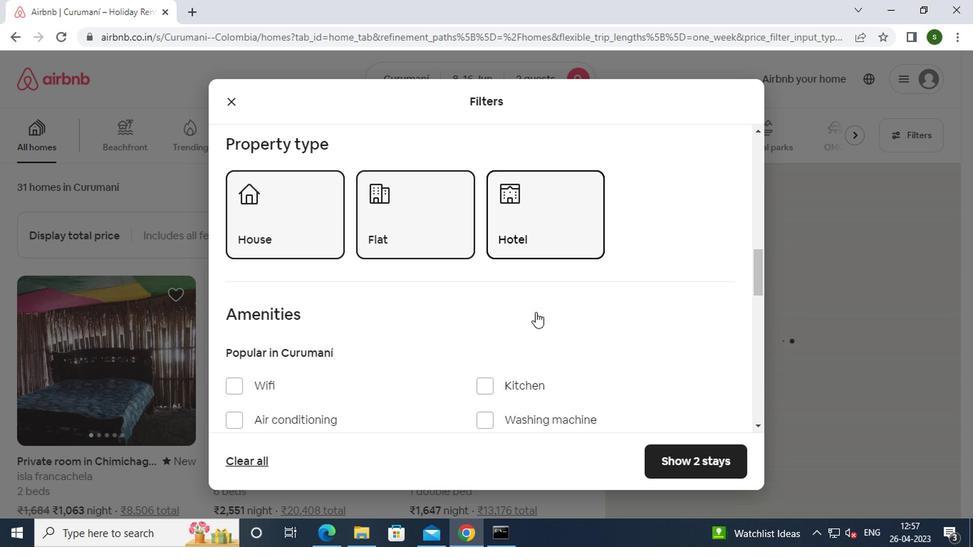 
Action: Mouse moved to (224, 206)
Screenshot: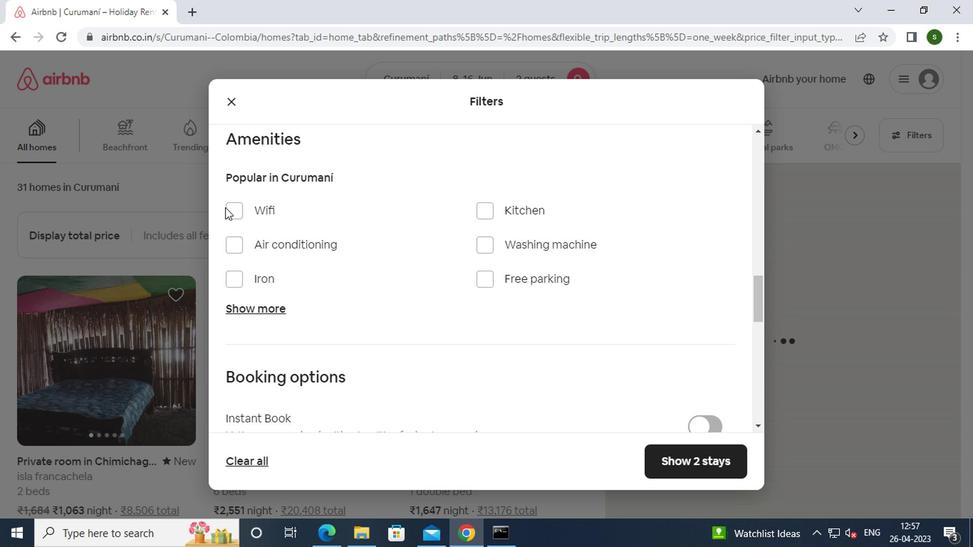 
Action: Mouse pressed left at (224, 206)
Screenshot: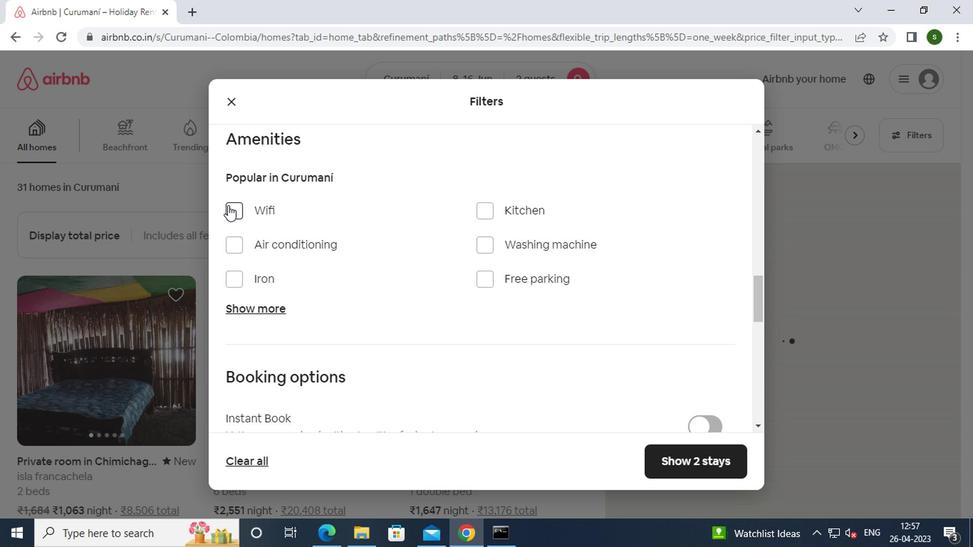 
Action: Mouse moved to (481, 253)
Screenshot: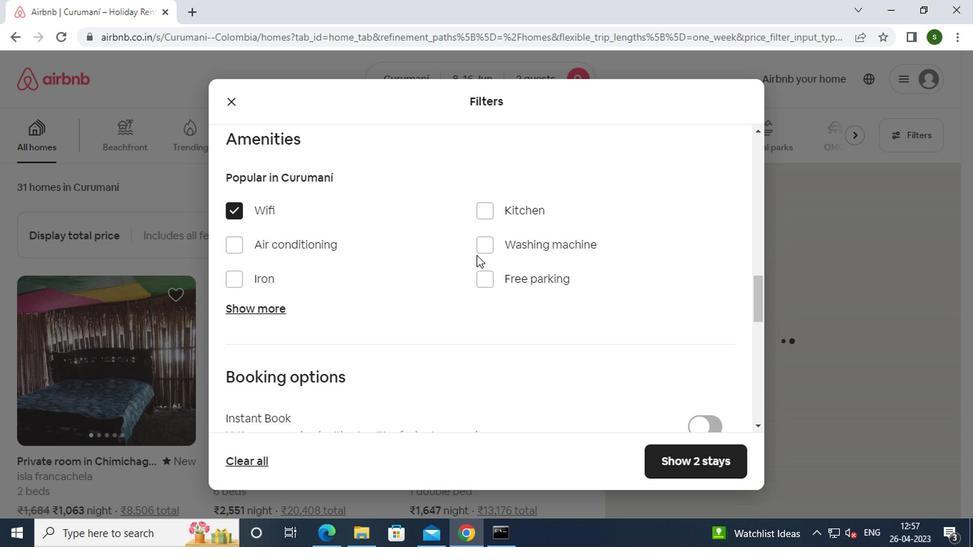 
Action: Mouse pressed left at (481, 253)
Screenshot: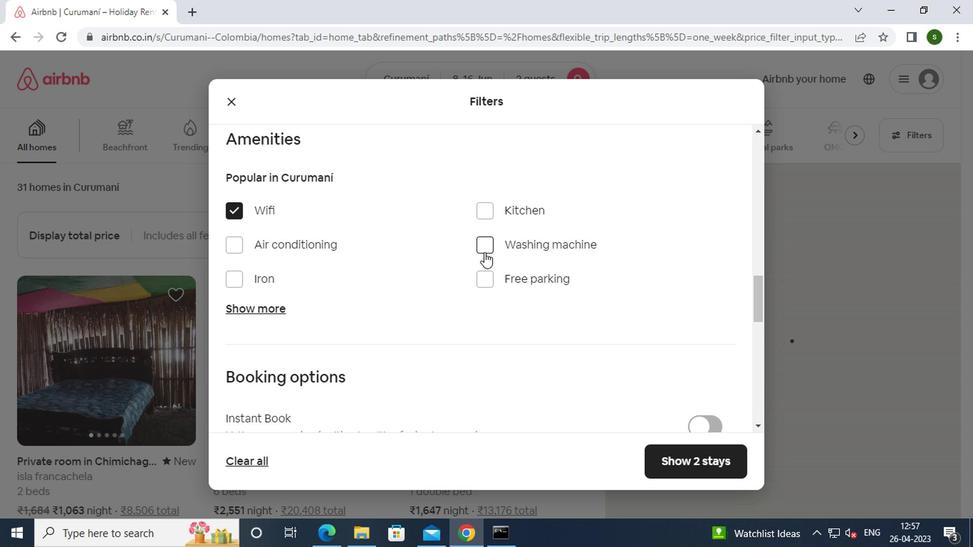 
Action: Mouse scrolled (481, 252) with delta (0, 0)
Screenshot: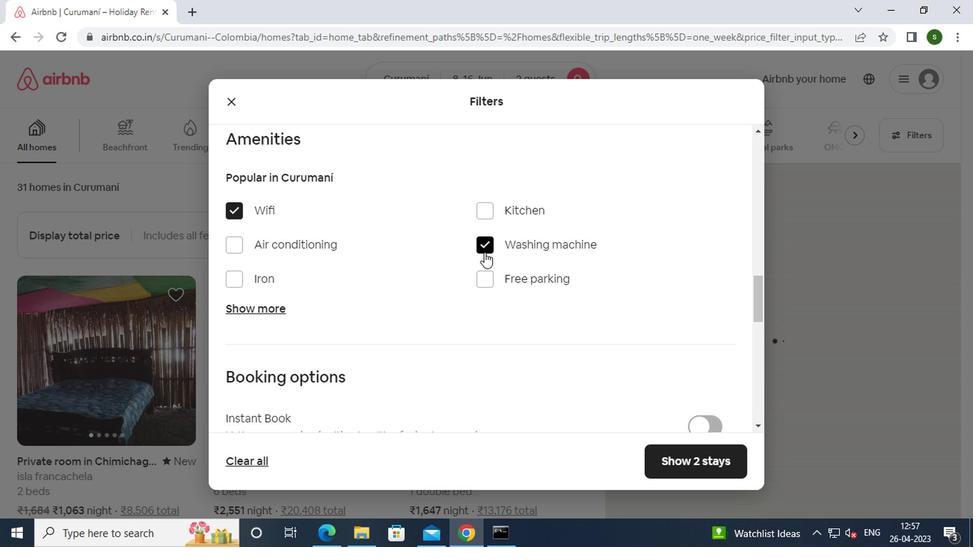 
Action: Mouse scrolled (481, 252) with delta (0, 0)
Screenshot: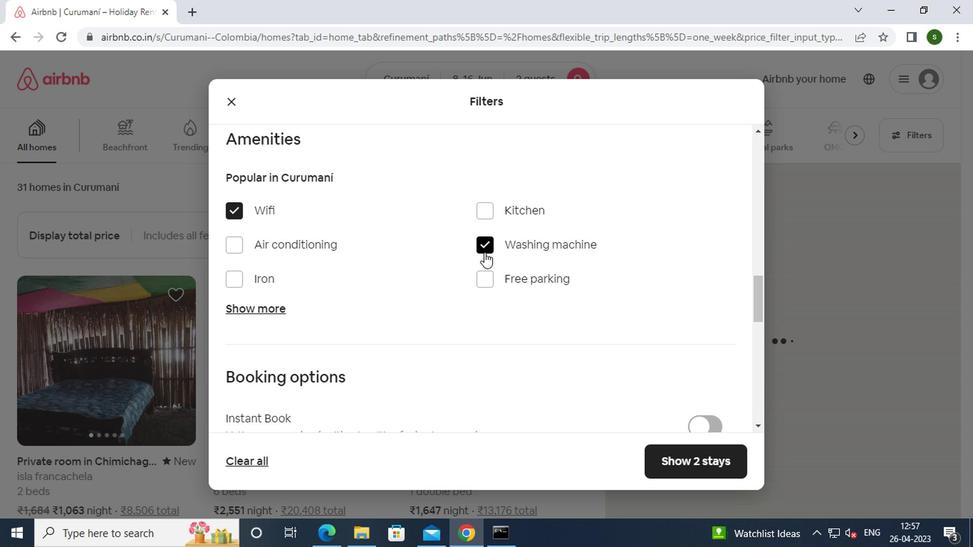
Action: Mouse scrolled (481, 252) with delta (0, 0)
Screenshot: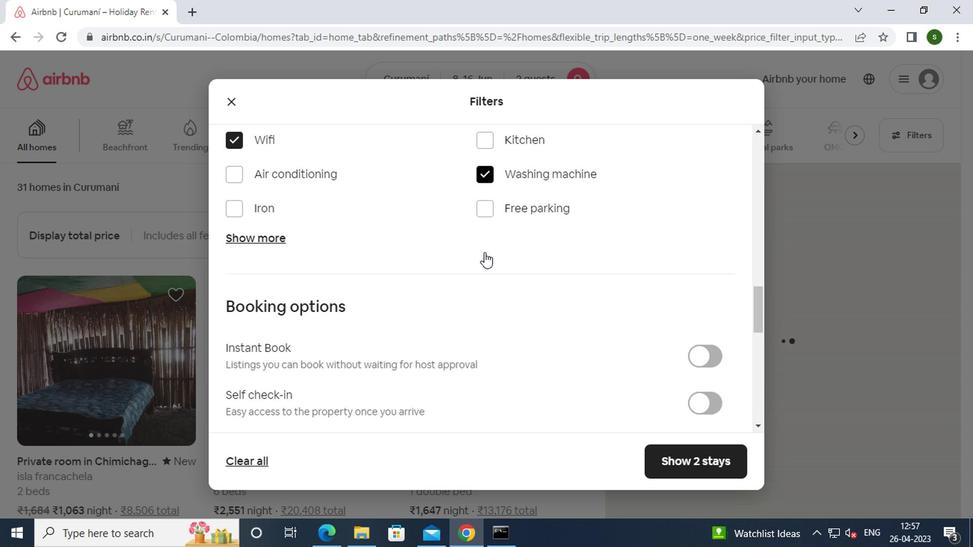 
Action: Mouse moved to (692, 253)
Screenshot: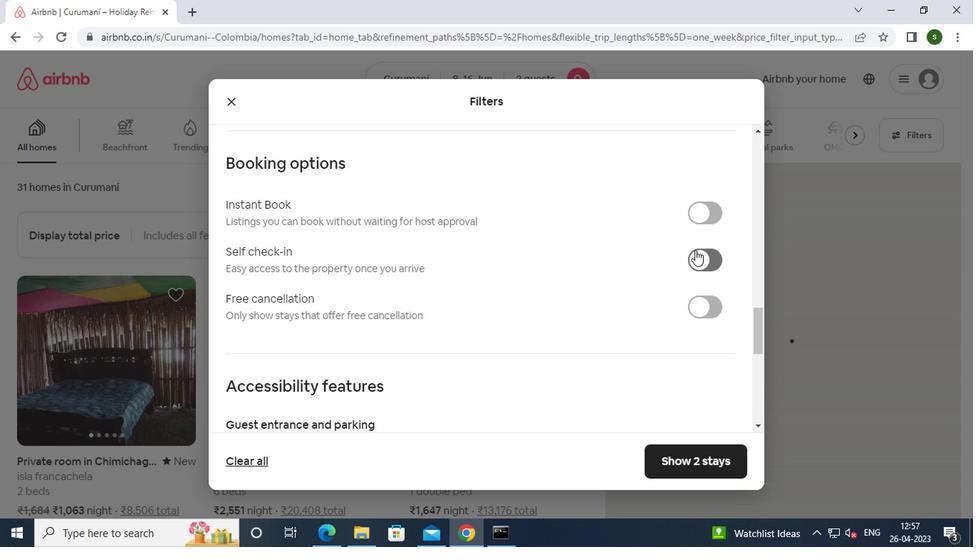 
Action: Mouse pressed left at (692, 253)
Screenshot: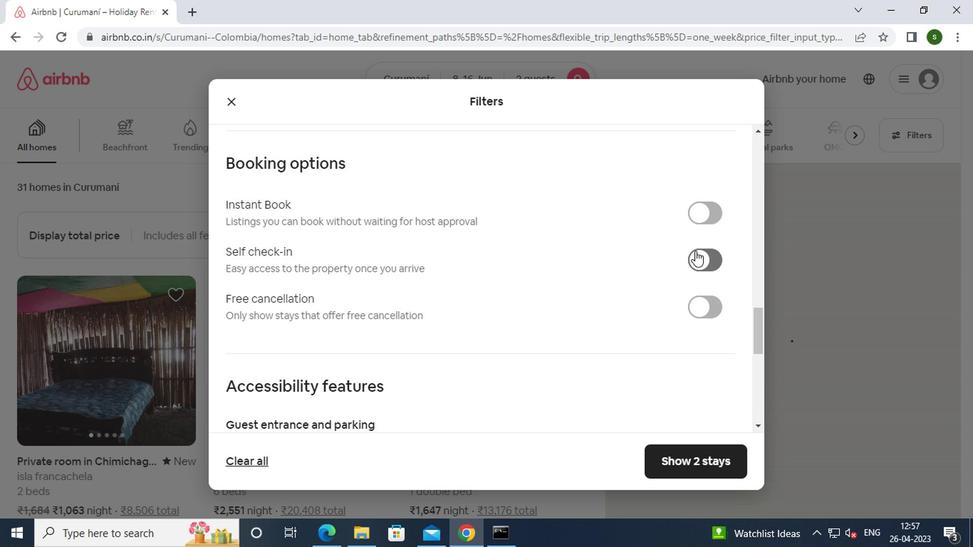 
Action: Mouse moved to (605, 272)
Screenshot: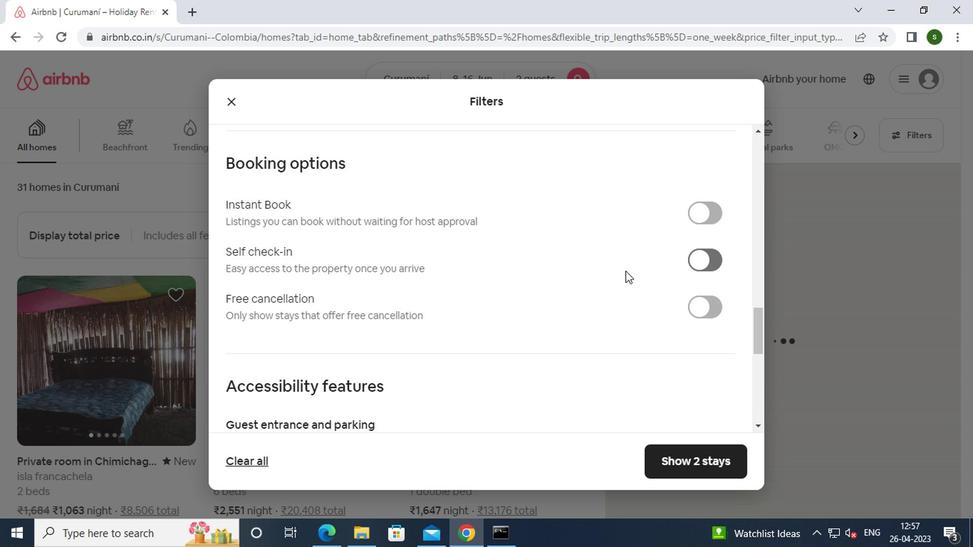 
Action: Mouse scrolled (605, 272) with delta (0, 0)
Screenshot: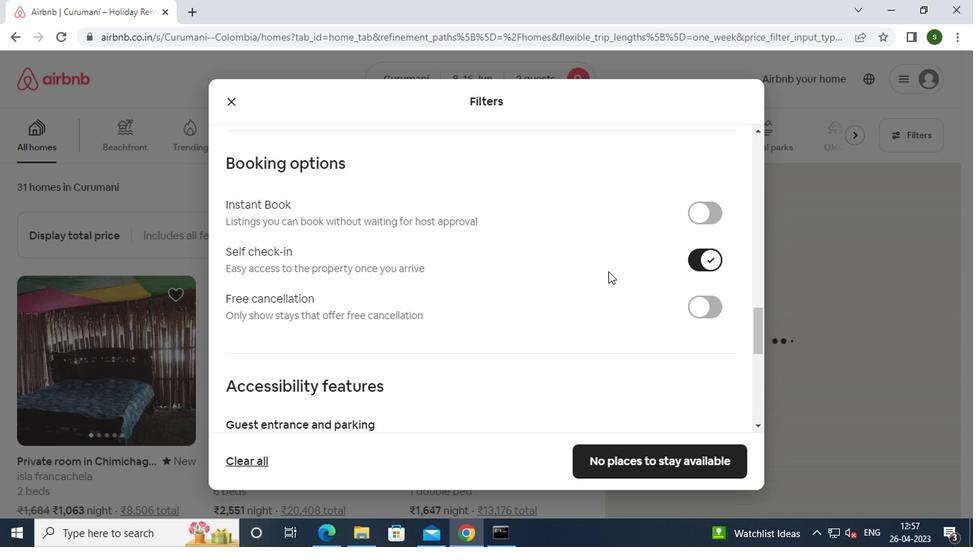 
Action: Mouse scrolled (605, 272) with delta (0, 0)
Screenshot: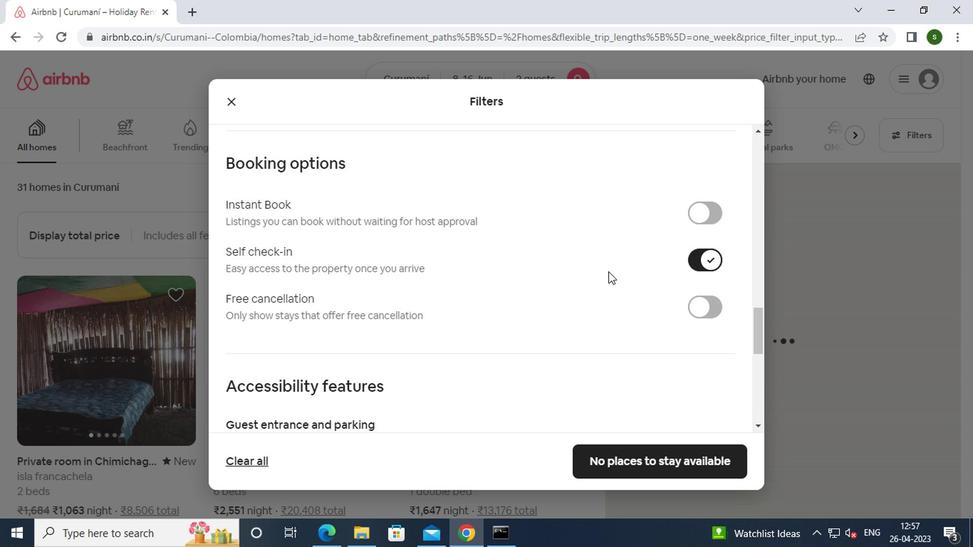 
Action: Mouse scrolled (605, 272) with delta (0, 0)
Screenshot: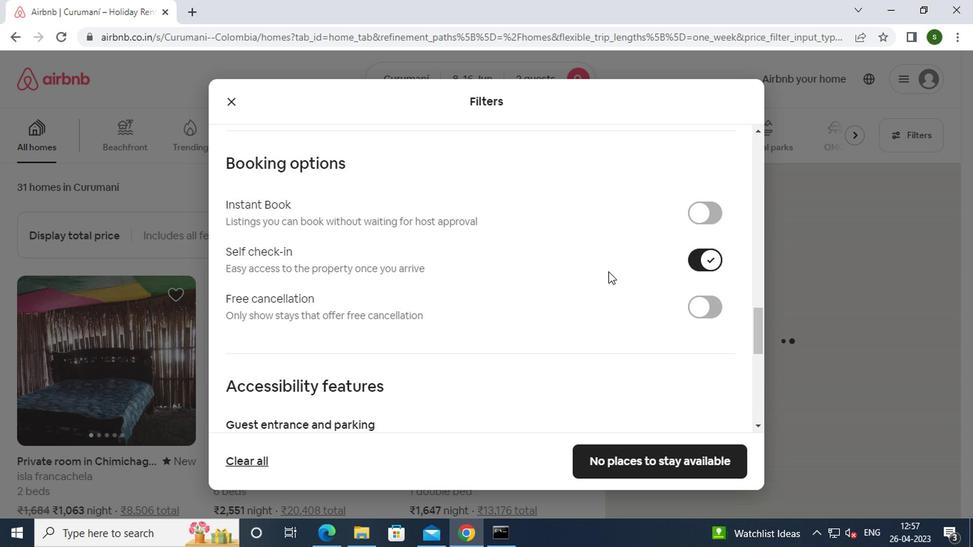 
Action: Mouse scrolled (605, 272) with delta (0, 0)
Screenshot: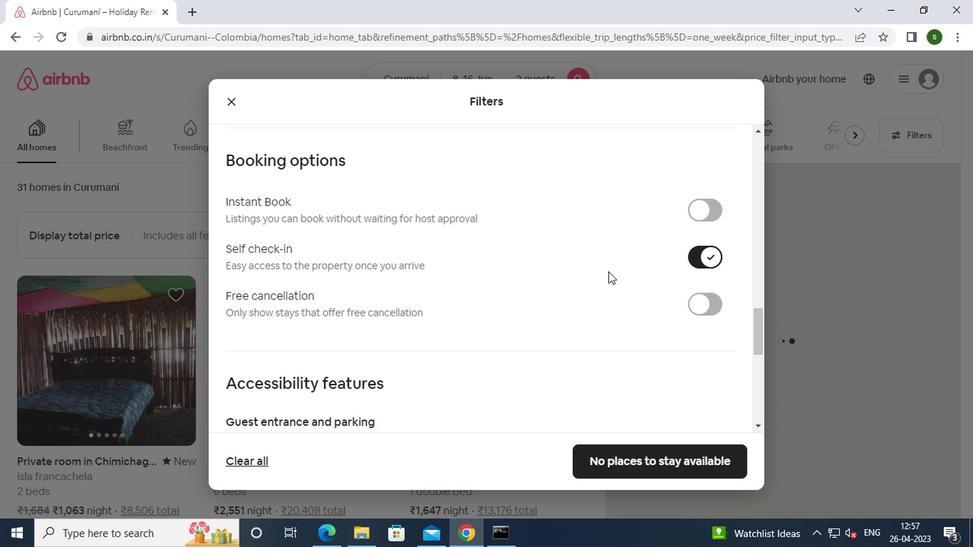 
Action: Mouse scrolled (605, 272) with delta (0, 0)
Screenshot: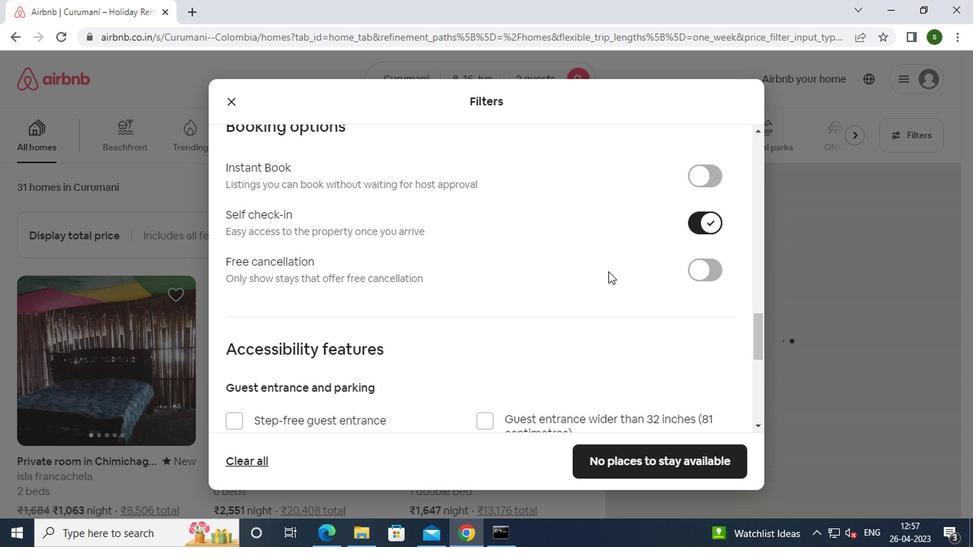 
Action: Mouse scrolled (605, 272) with delta (0, 0)
Screenshot: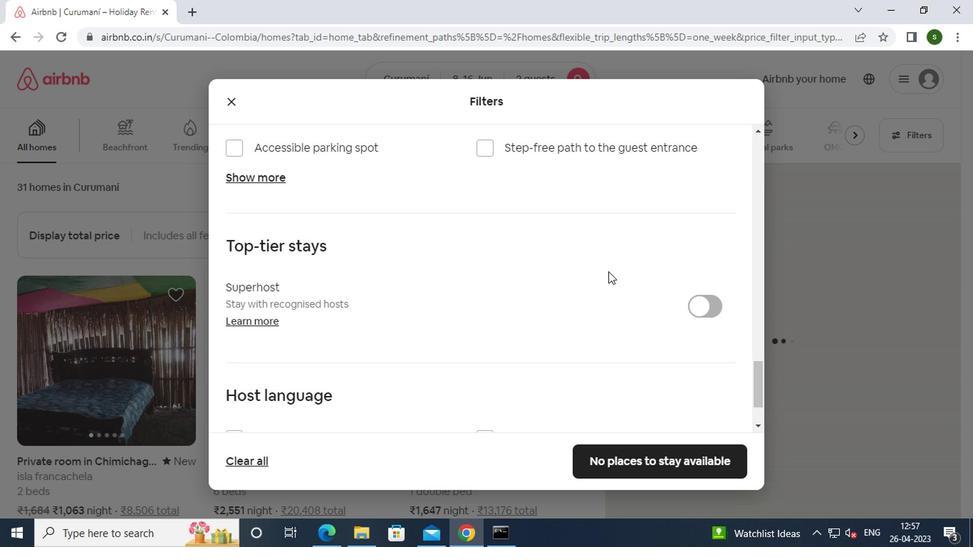 
Action: Mouse scrolled (605, 272) with delta (0, 0)
Screenshot: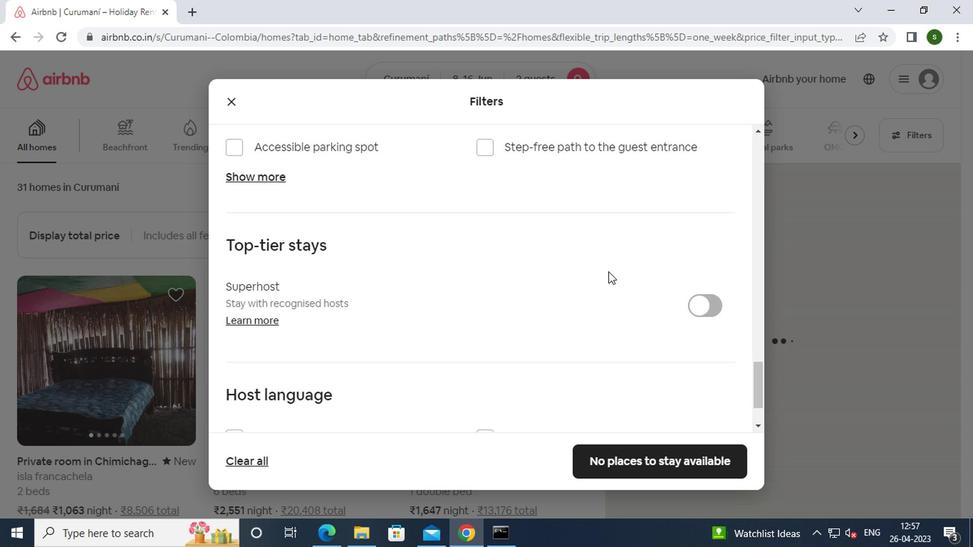 
Action: Mouse scrolled (605, 272) with delta (0, 0)
Screenshot: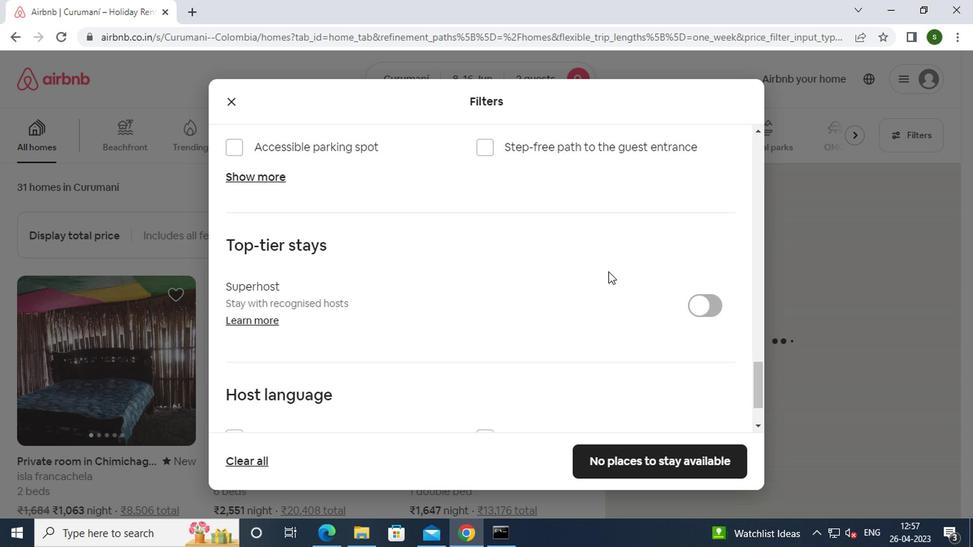 
Action: Mouse scrolled (605, 272) with delta (0, 0)
Screenshot: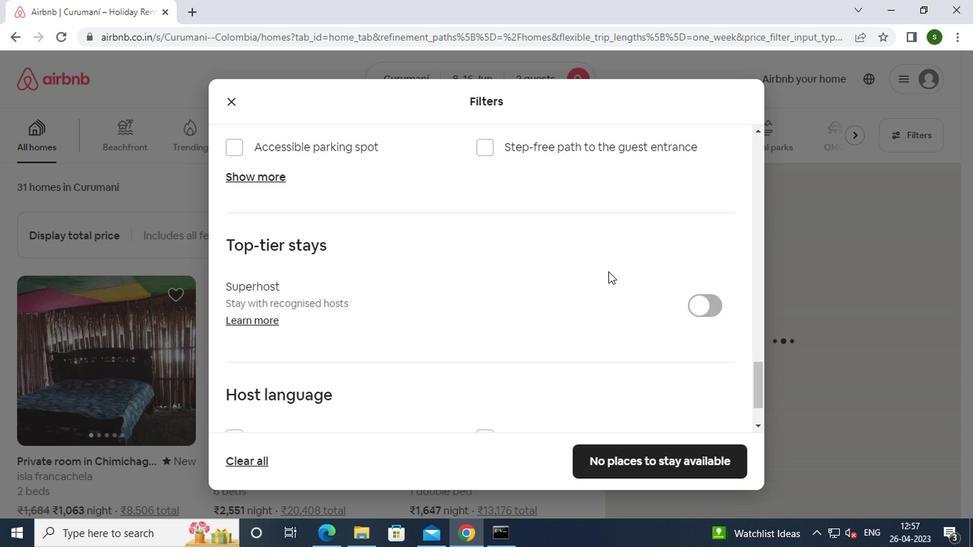 
Action: Mouse moved to (277, 358)
Screenshot: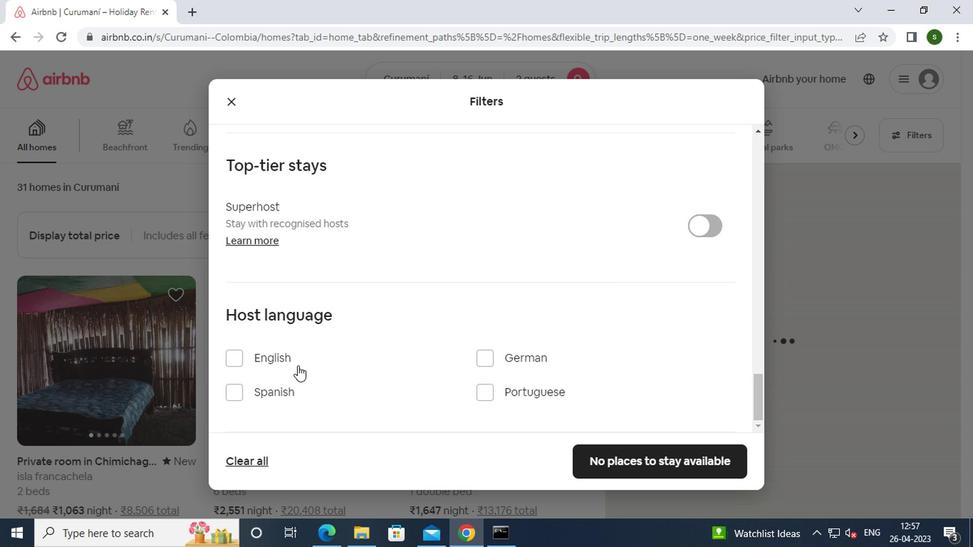 
Action: Mouse pressed left at (277, 358)
Screenshot: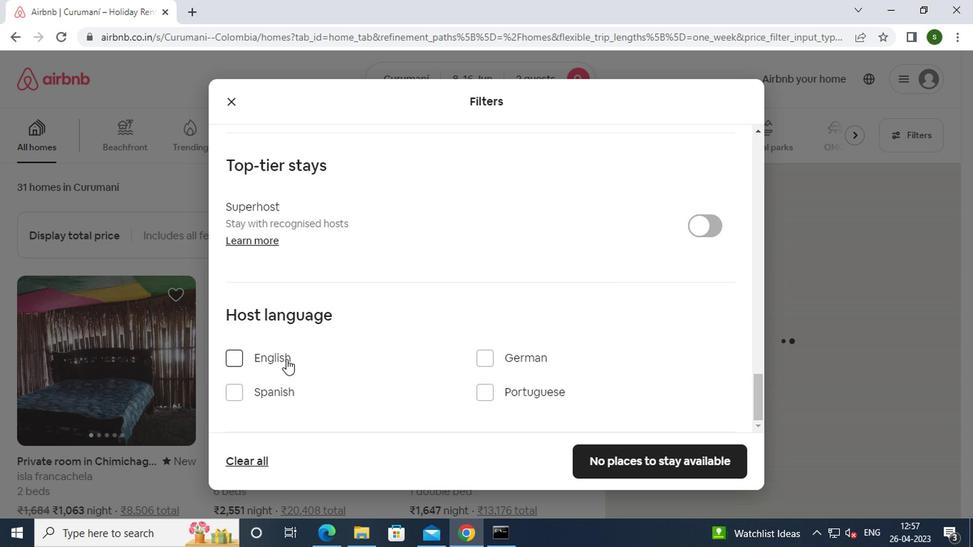 
Action: Mouse moved to (628, 467)
Screenshot: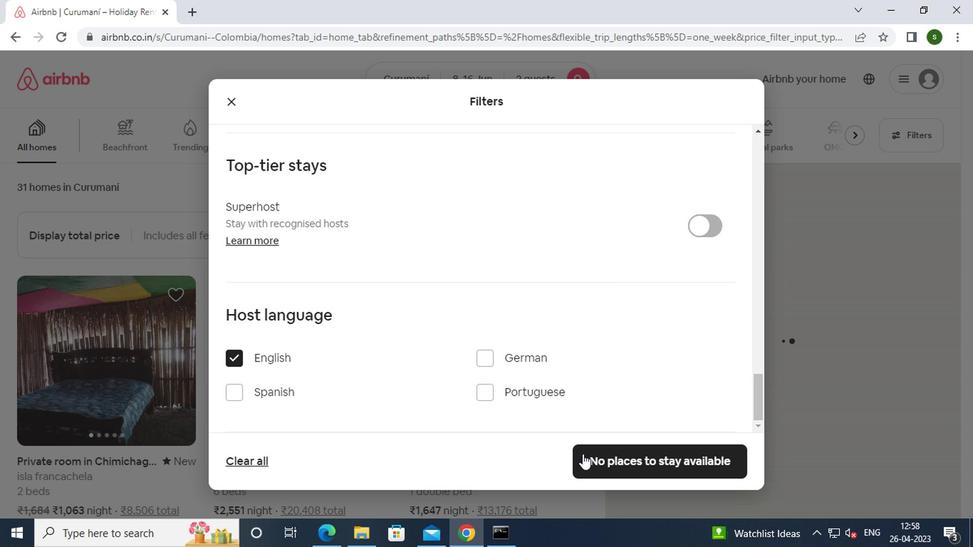 
Action: Mouse pressed left at (628, 467)
Screenshot: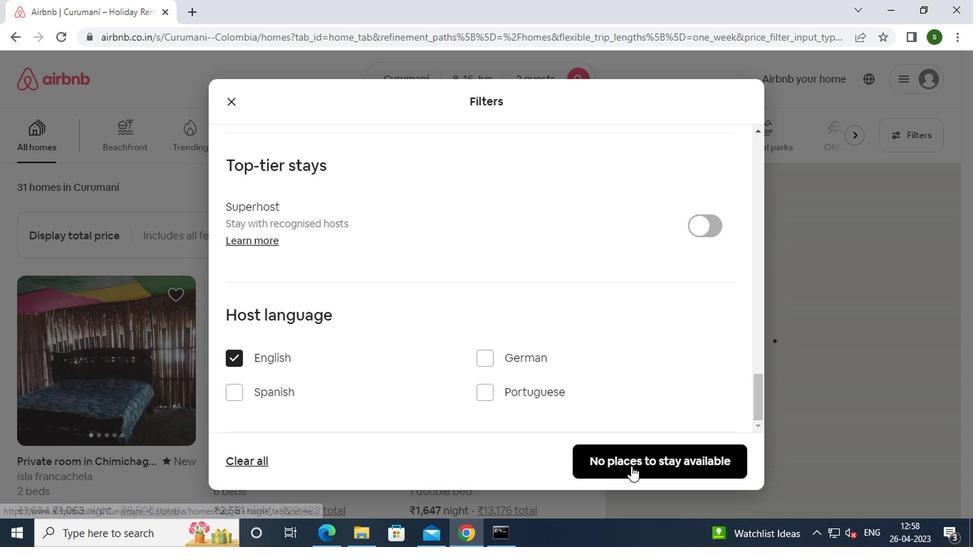
Action: Mouse moved to (509, 385)
Screenshot: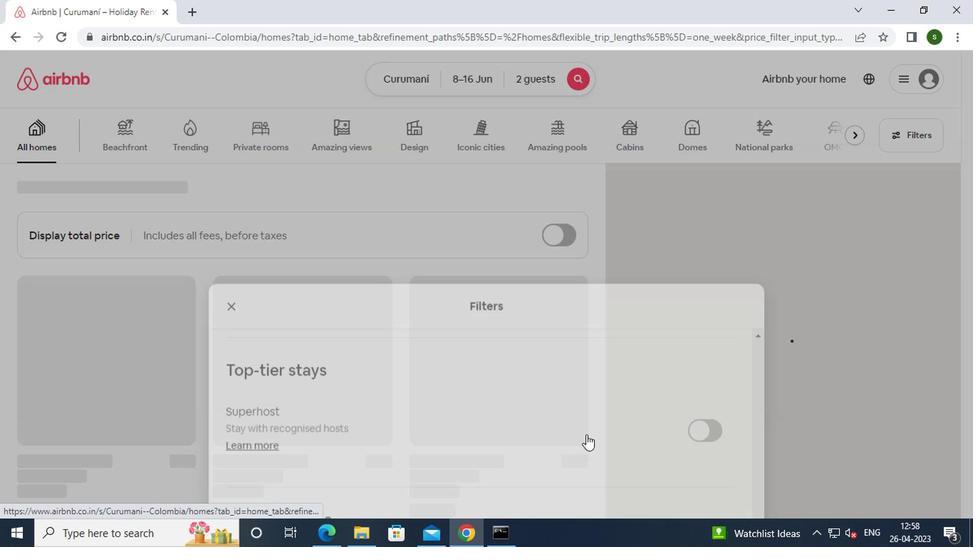 
